 Task: Search one way flight ticket for 3 adults in first from Lewisburg: Greenbrier Valley Airport to Rockford: Chicago Rockford International Airport(was Northwest Chicagoland Regional Airport At Rockford) on 5-1-2023. Choice of flights is Spirit. Number of bags: 1 carry on bag. Price is upto 55000. Outbound departure time preference is 11:00.
Action: Mouse moved to (228, 382)
Screenshot: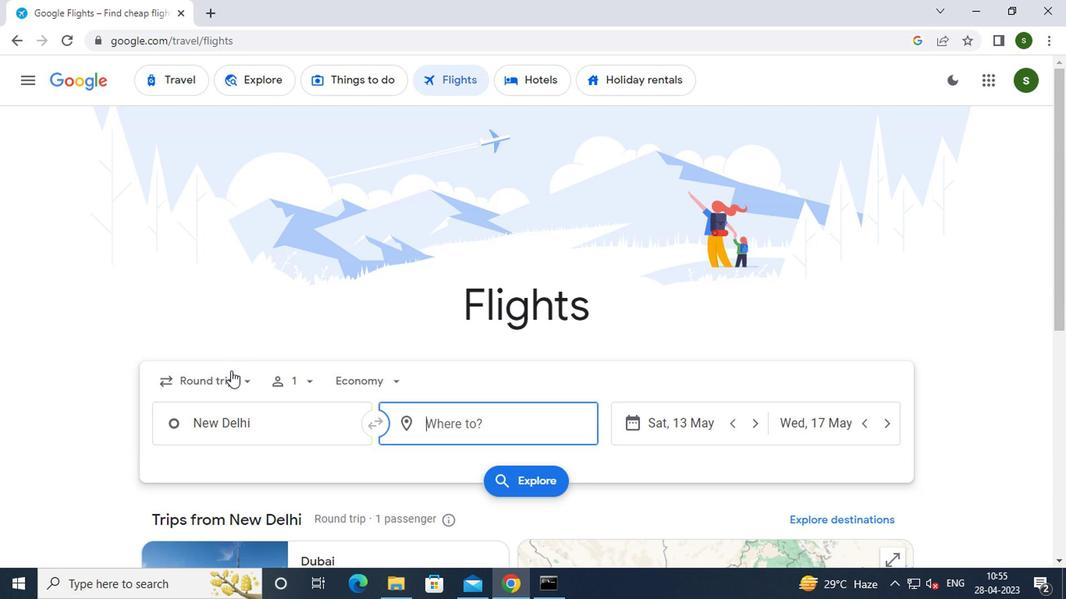 
Action: Mouse pressed left at (228, 382)
Screenshot: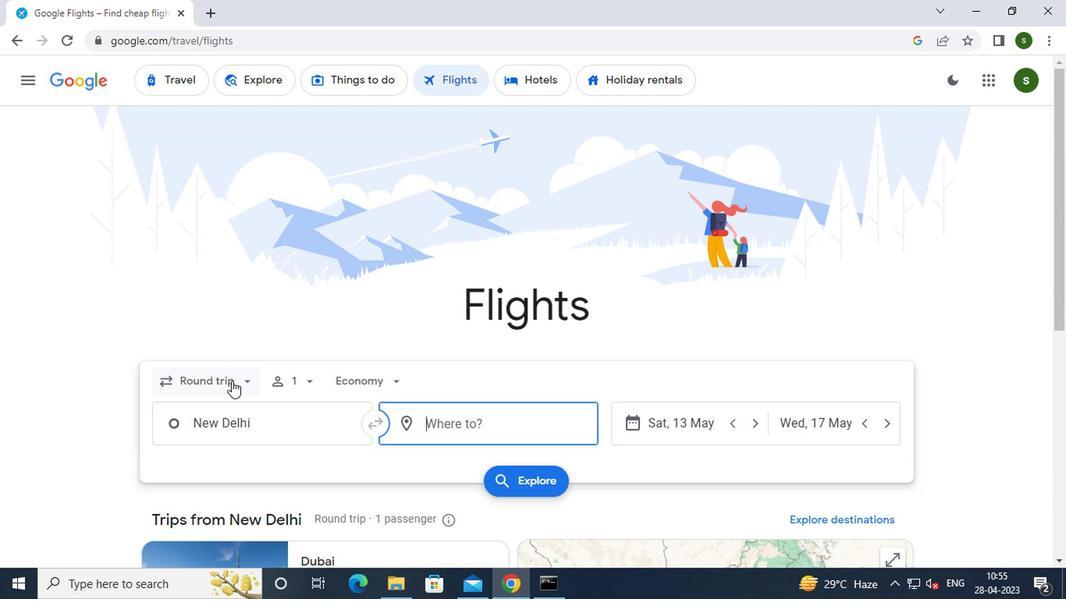 
Action: Mouse moved to (232, 452)
Screenshot: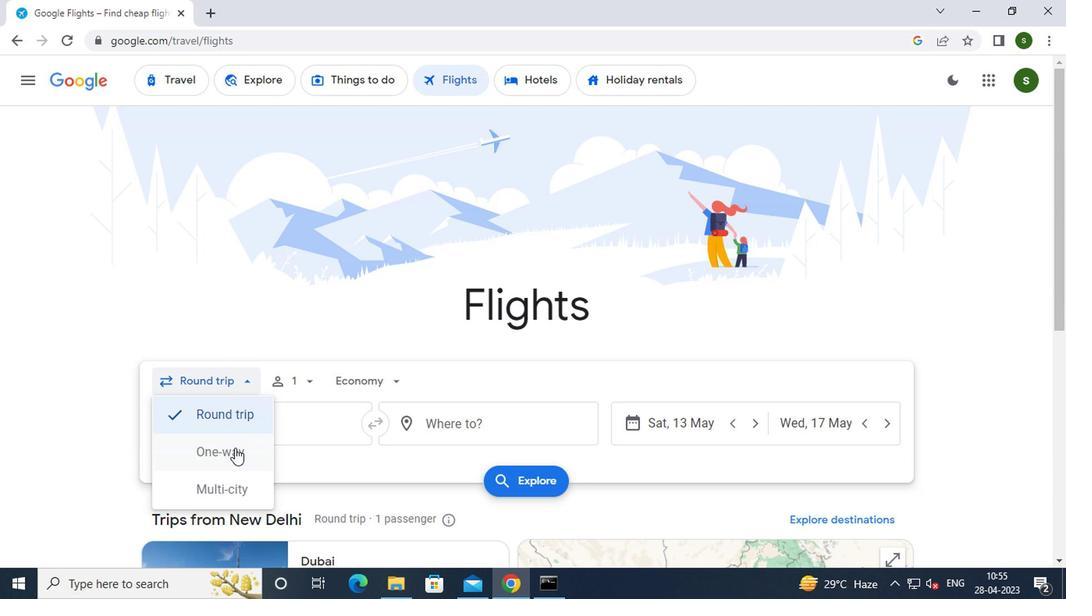 
Action: Mouse pressed left at (232, 452)
Screenshot: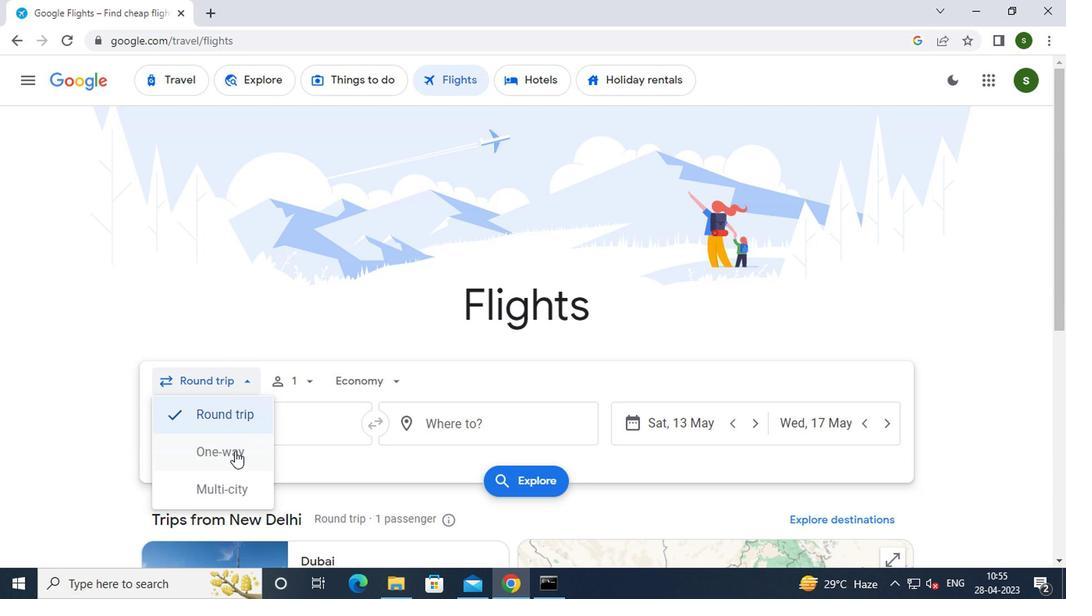 
Action: Mouse moved to (300, 378)
Screenshot: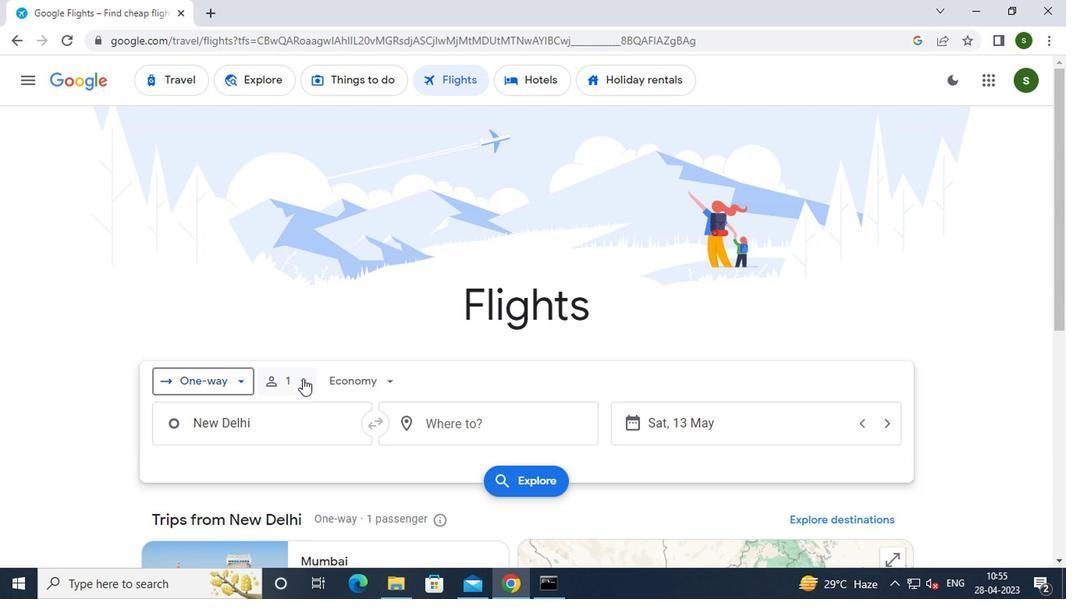 
Action: Mouse pressed left at (300, 378)
Screenshot: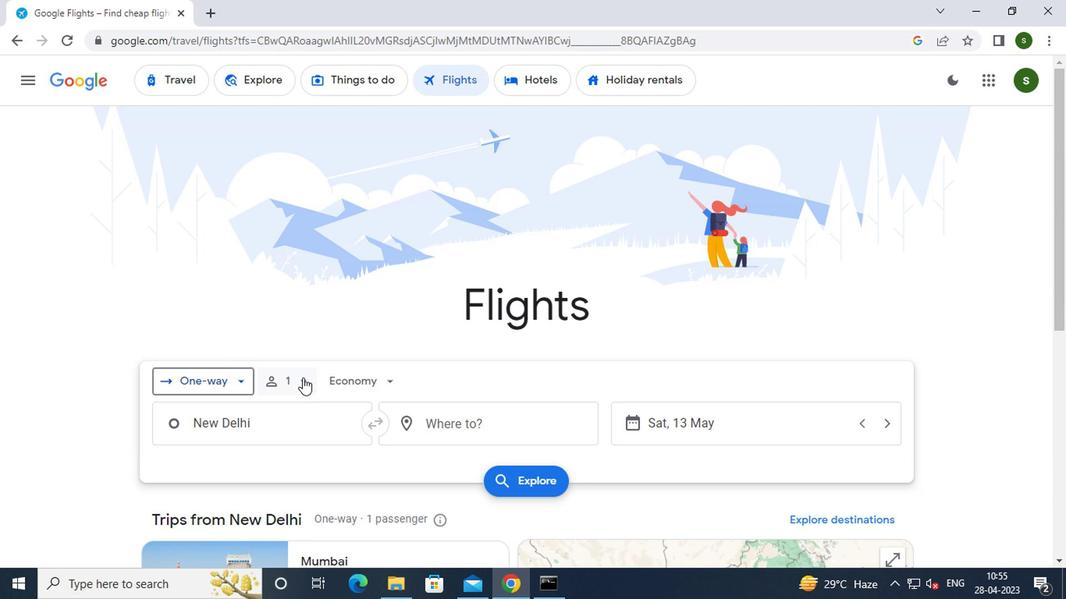 
Action: Mouse moved to (422, 421)
Screenshot: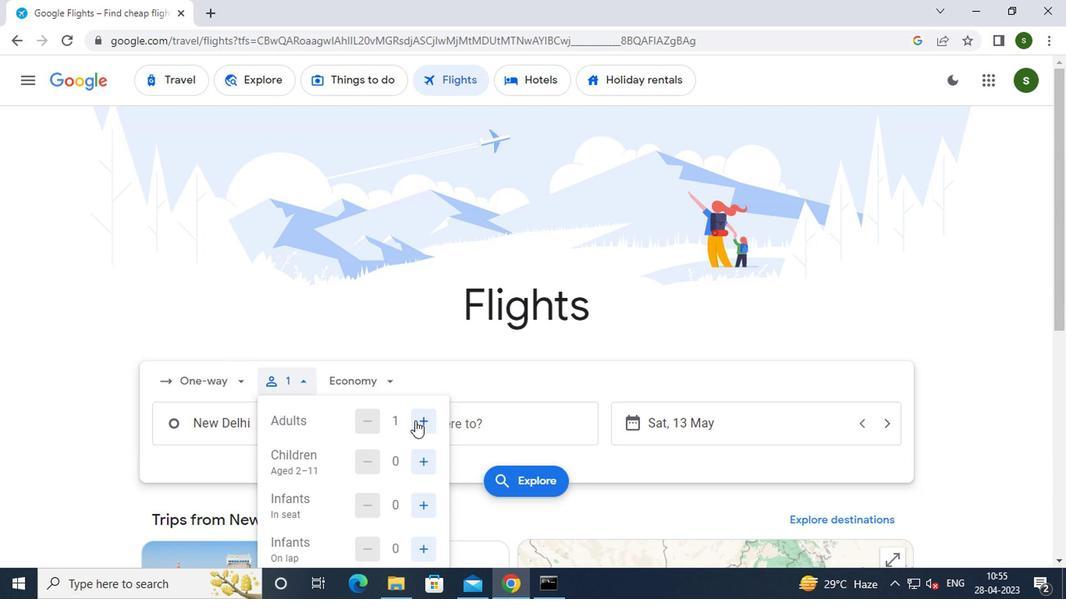 
Action: Mouse pressed left at (422, 421)
Screenshot: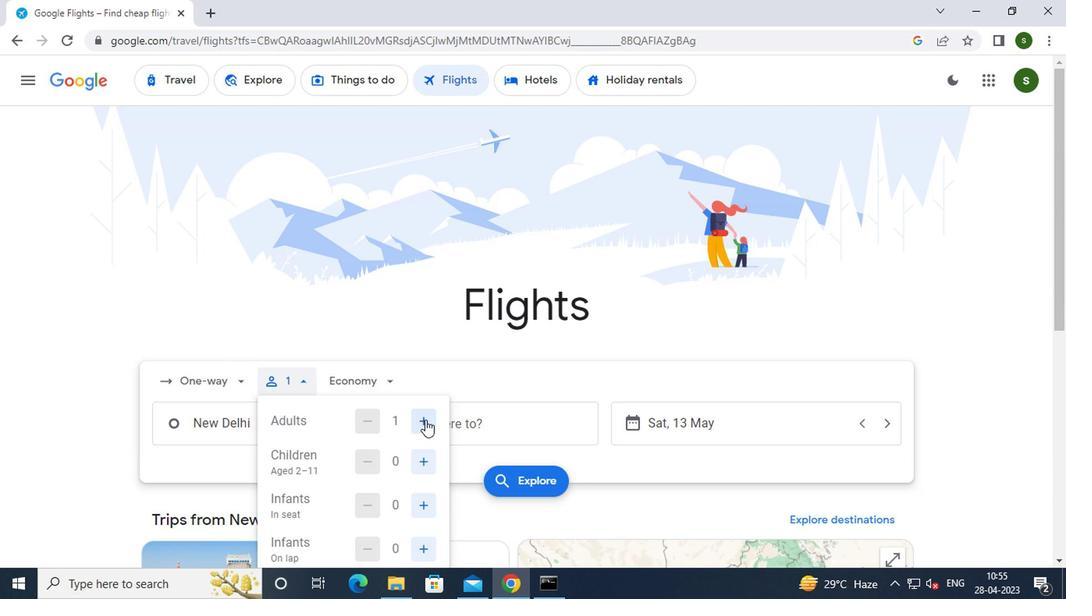 
Action: Mouse pressed left at (422, 421)
Screenshot: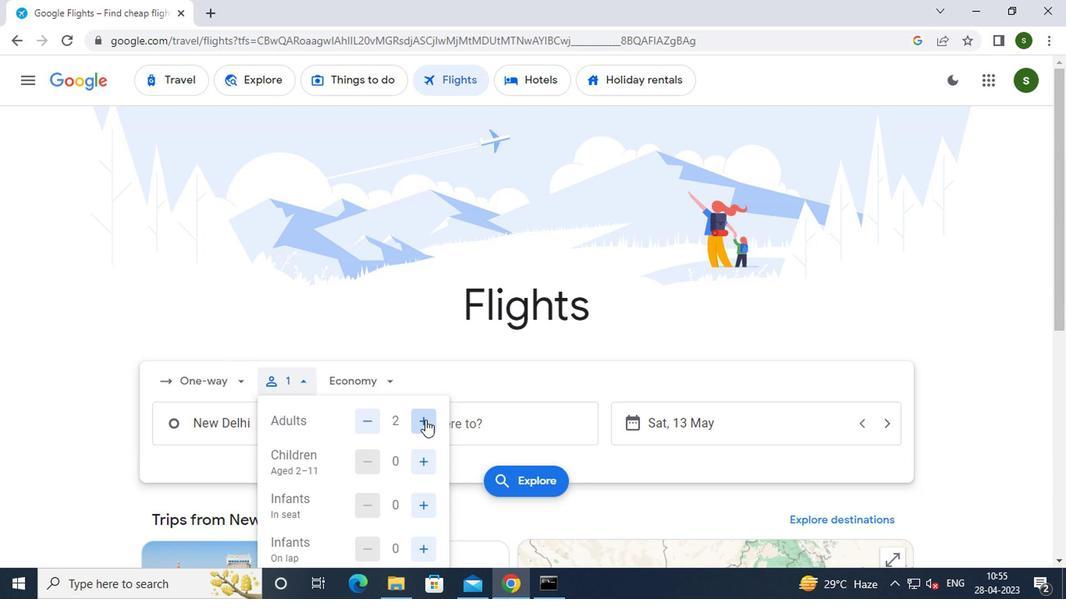 
Action: Mouse moved to (385, 377)
Screenshot: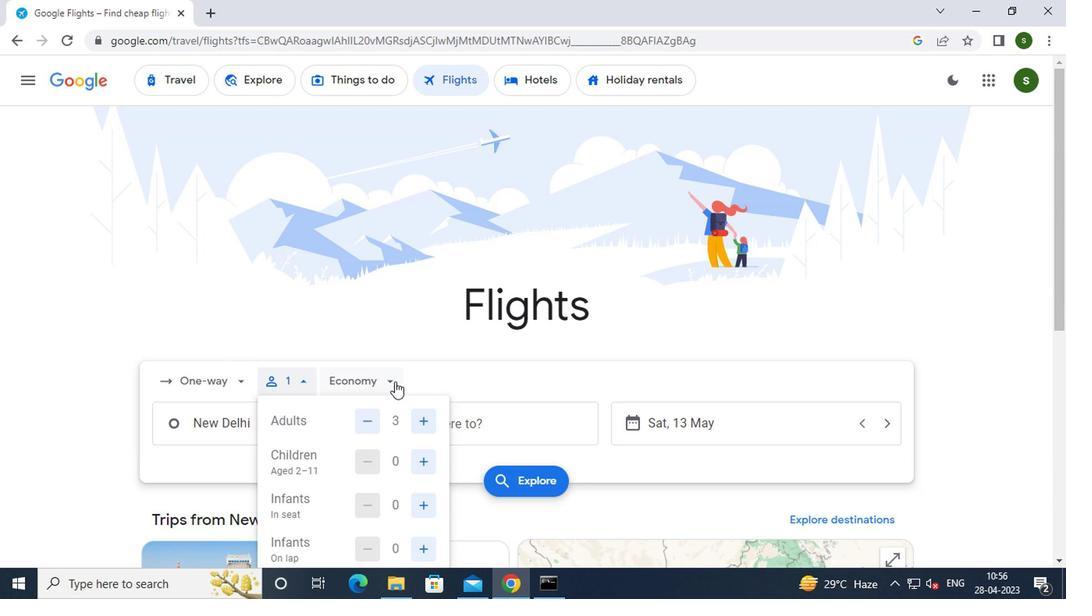 
Action: Mouse pressed left at (385, 377)
Screenshot: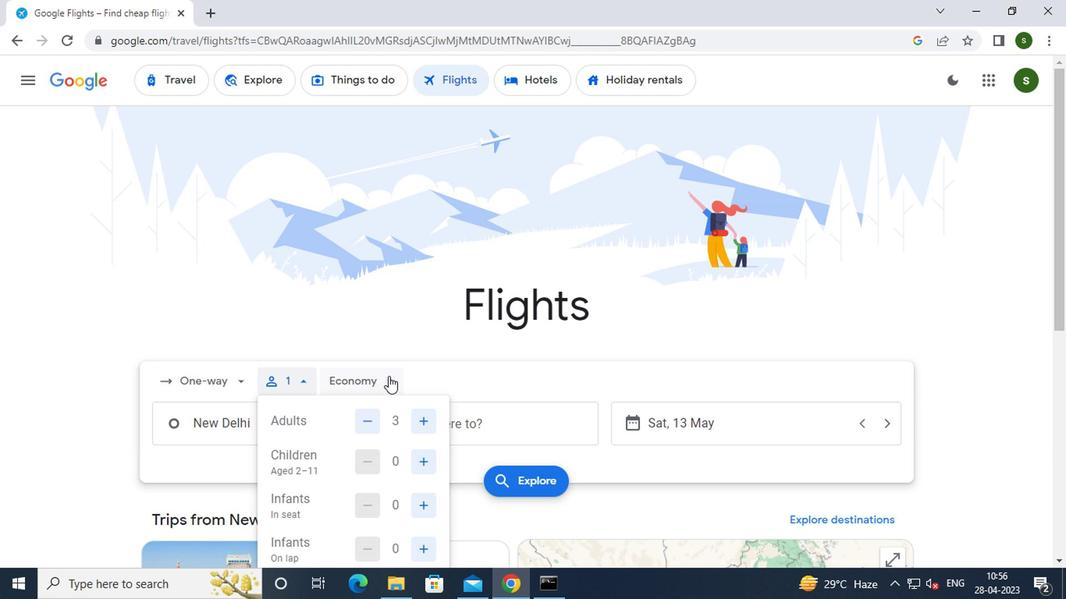 
Action: Mouse moved to (374, 538)
Screenshot: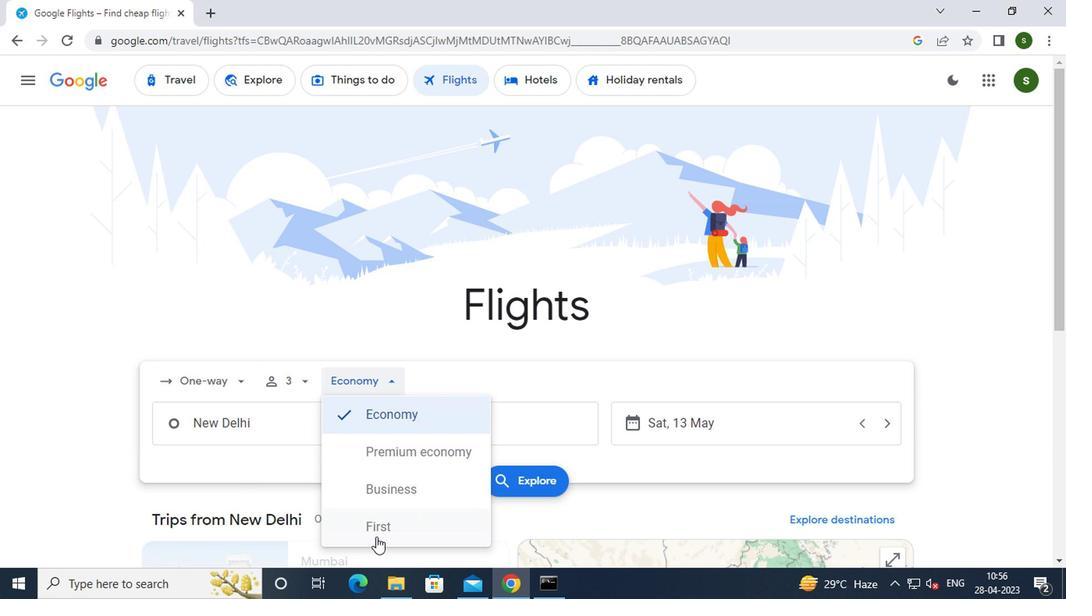 
Action: Mouse pressed left at (374, 538)
Screenshot: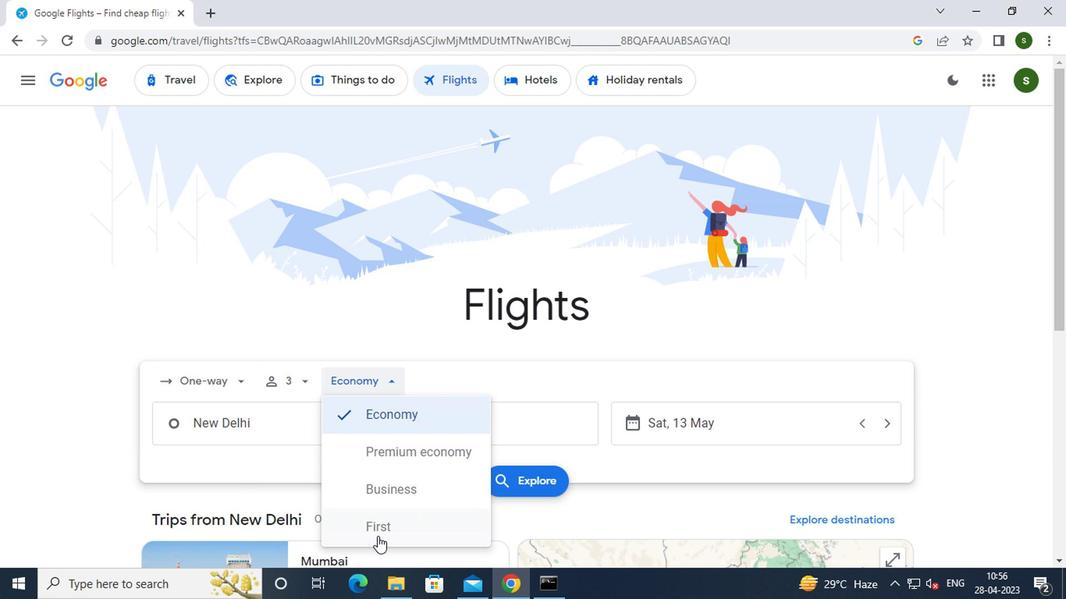 
Action: Mouse moved to (276, 435)
Screenshot: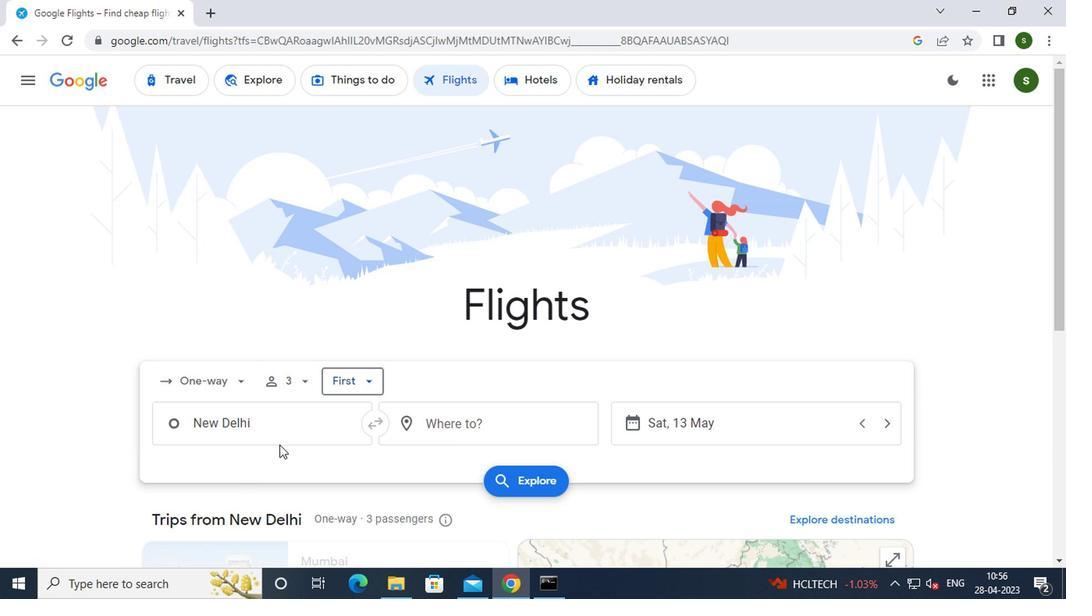
Action: Mouse pressed left at (276, 435)
Screenshot: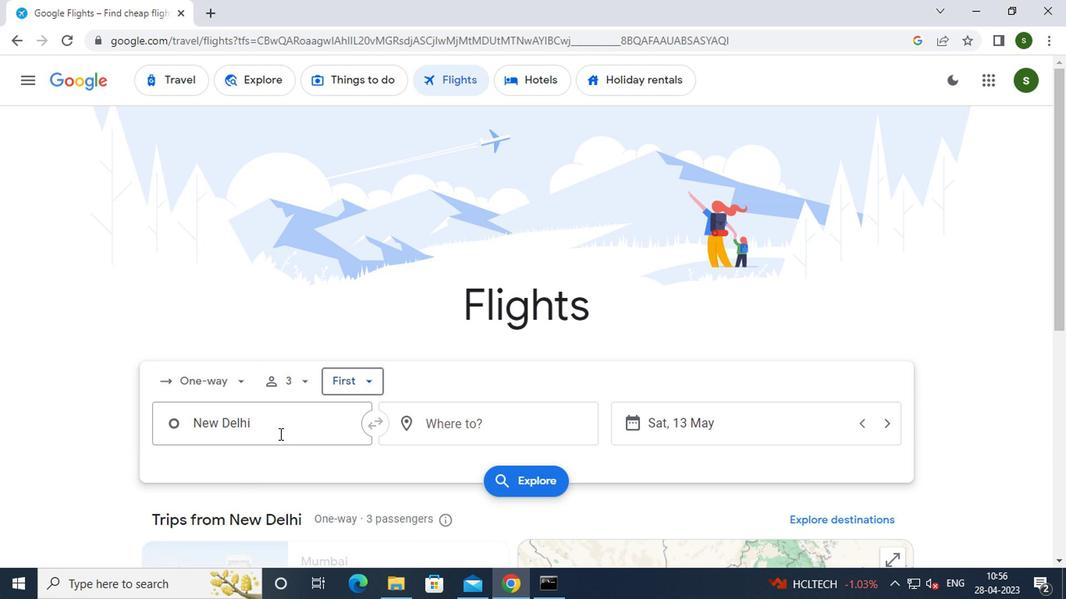 
Action: Key pressed <Key.caps_lock>l<Key.caps_lock>ewisburg
Screenshot: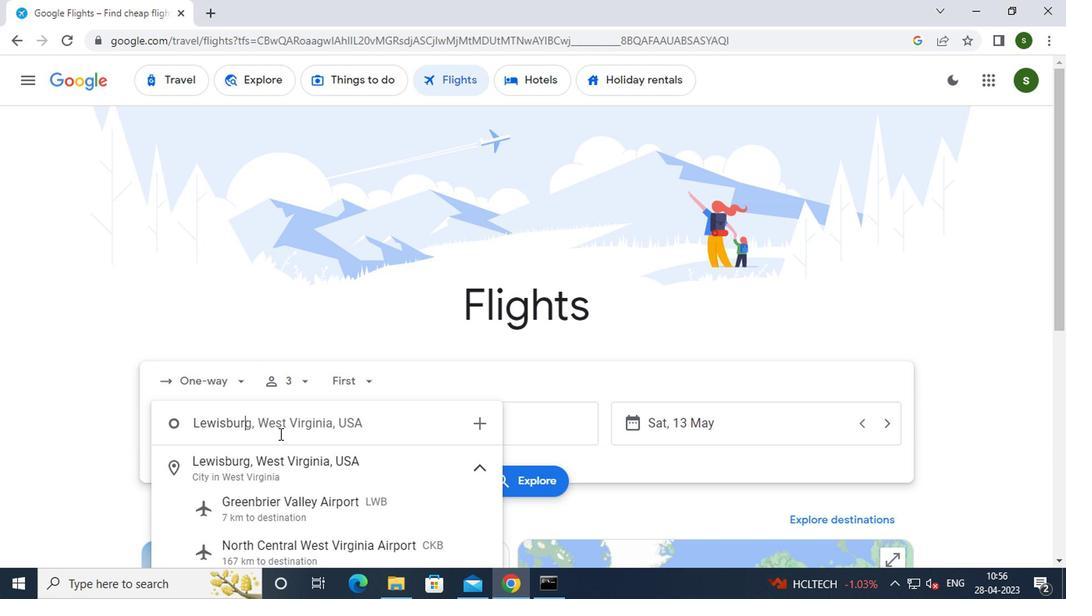 
Action: Mouse moved to (339, 513)
Screenshot: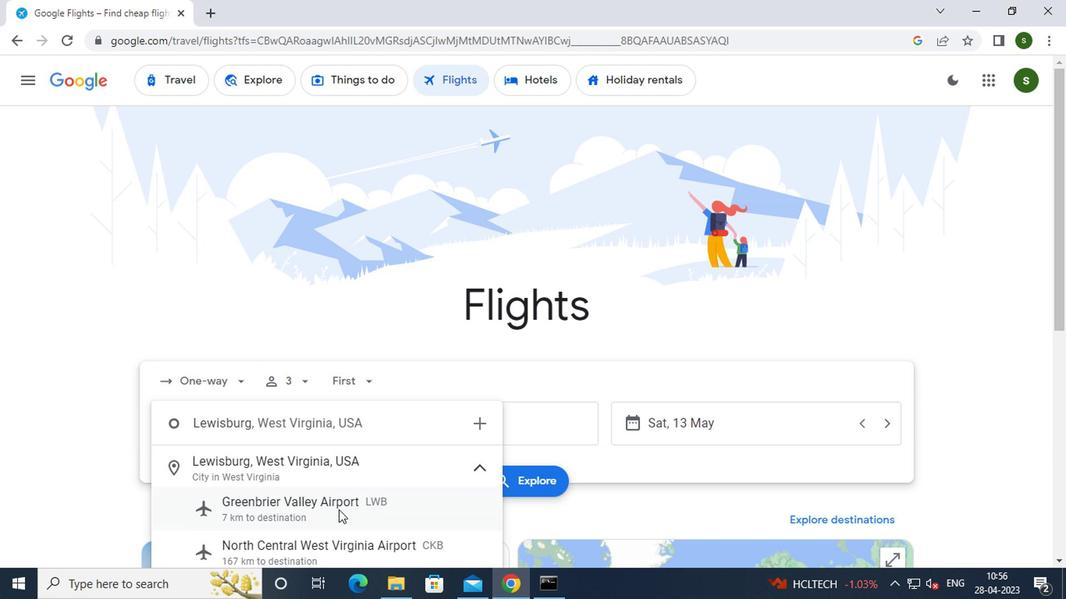 
Action: Mouse pressed left at (339, 513)
Screenshot: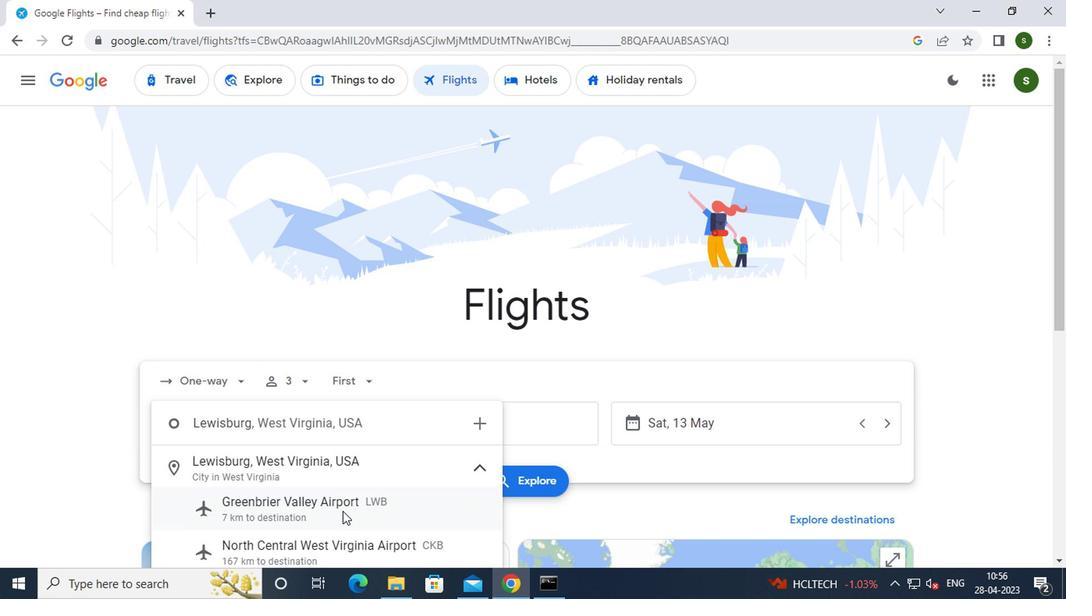 
Action: Mouse moved to (488, 428)
Screenshot: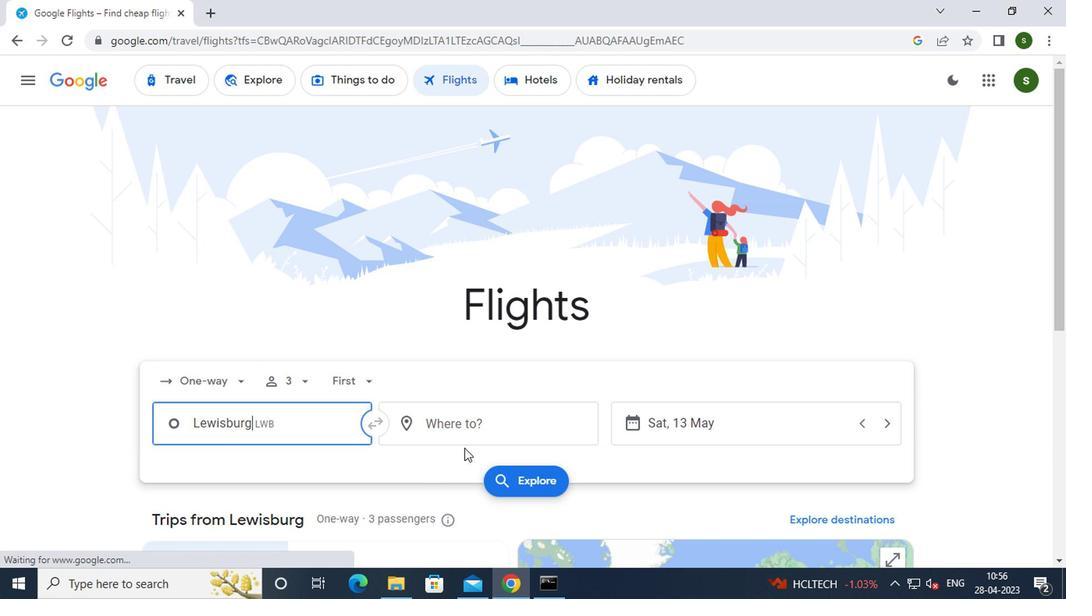 
Action: Mouse pressed left at (488, 428)
Screenshot: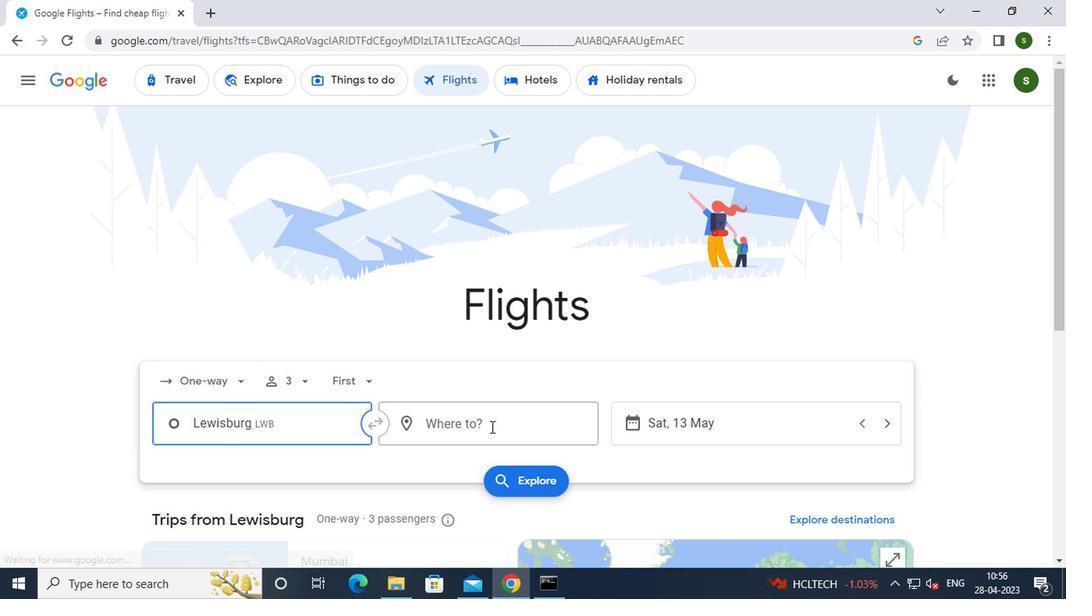 
Action: Key pressed <Key.caps_lock>c<Key.caps_lock>hicago
Screenshot: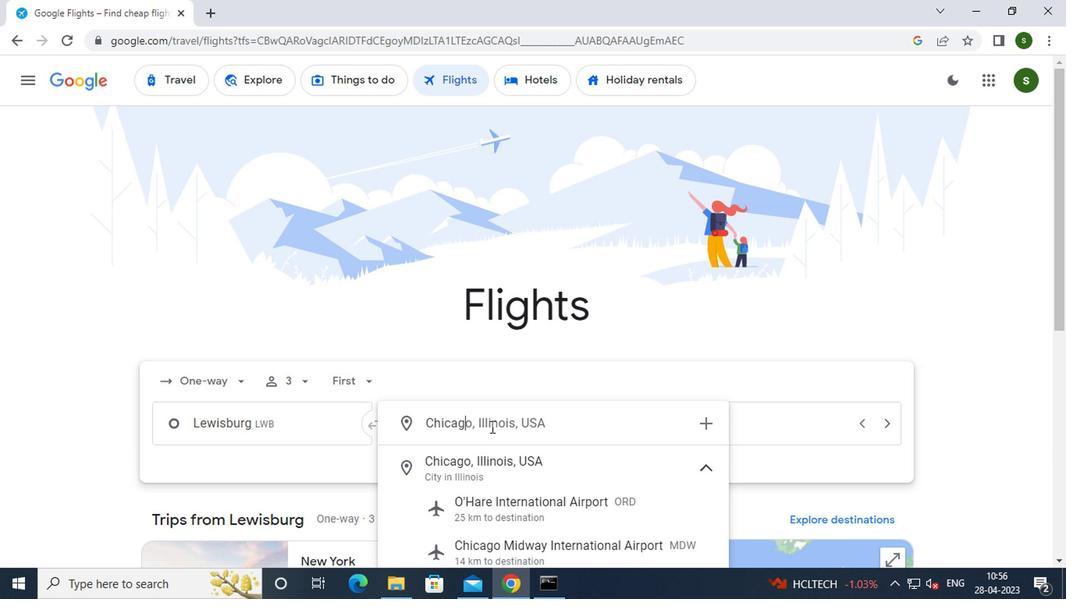 
Action: Mouse scrolled (488, 427) with delta (0, 0)
Screenshot: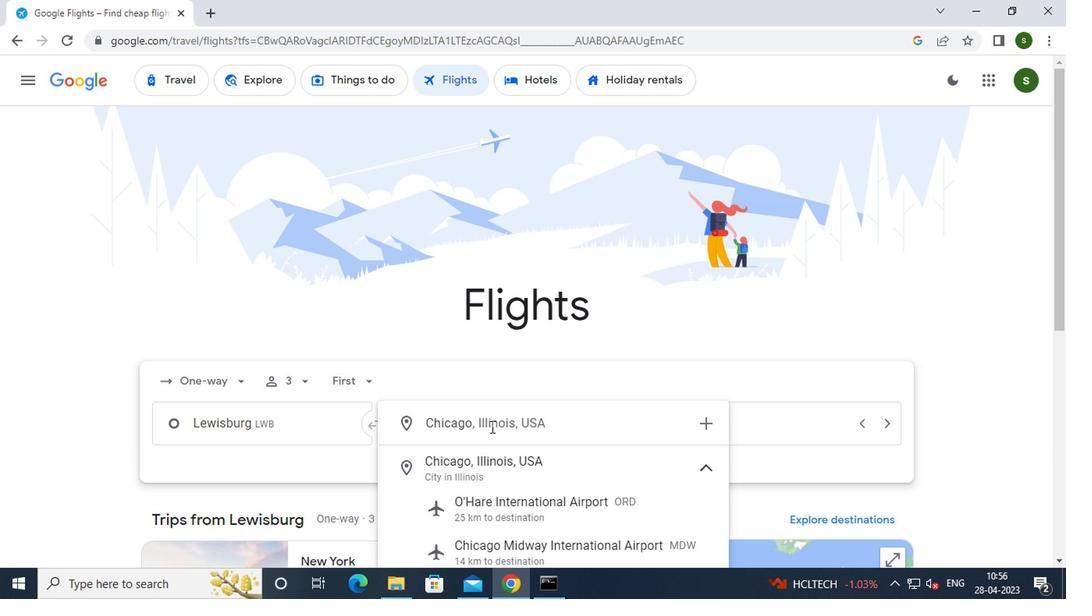 
Action: Mouse moved to (559, 512)
Screenshot: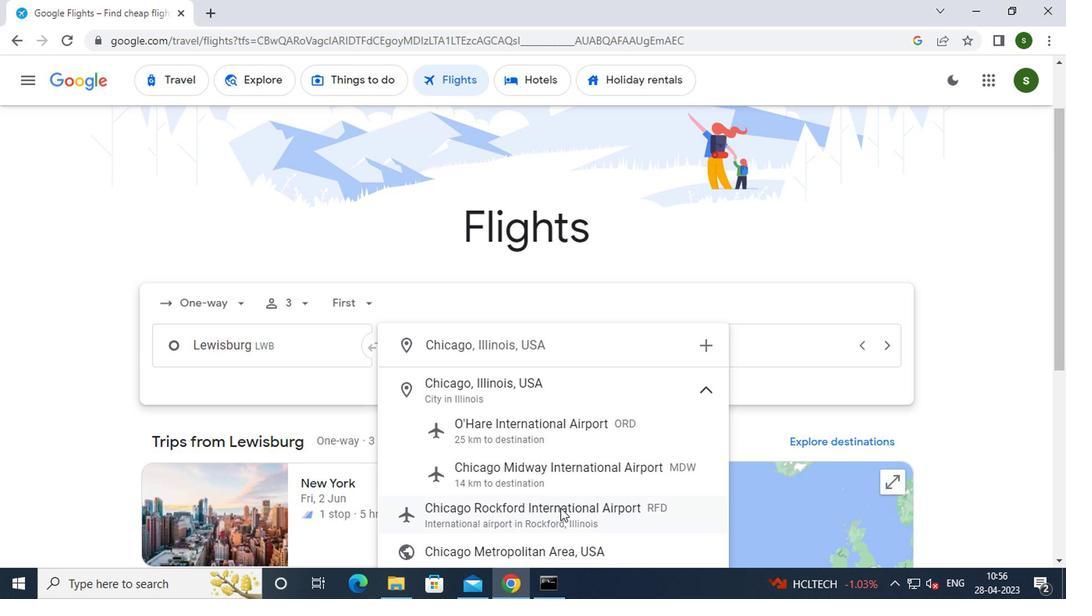 
Action: Mouse pressed left at (559, 512)
Screenshot: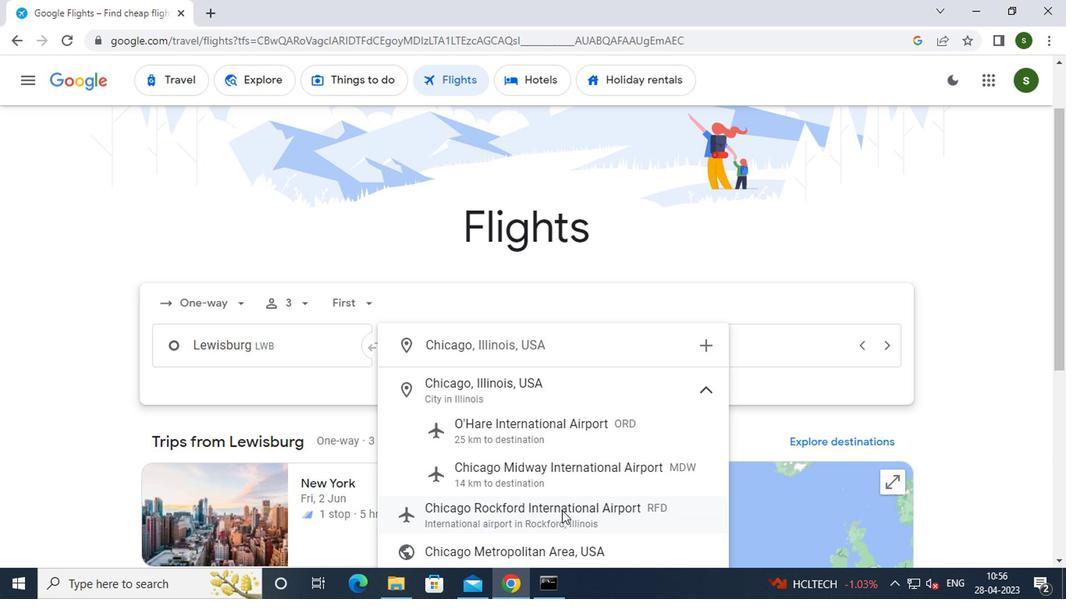 
Action: Mouse moved to (774, 350)
Screenshot: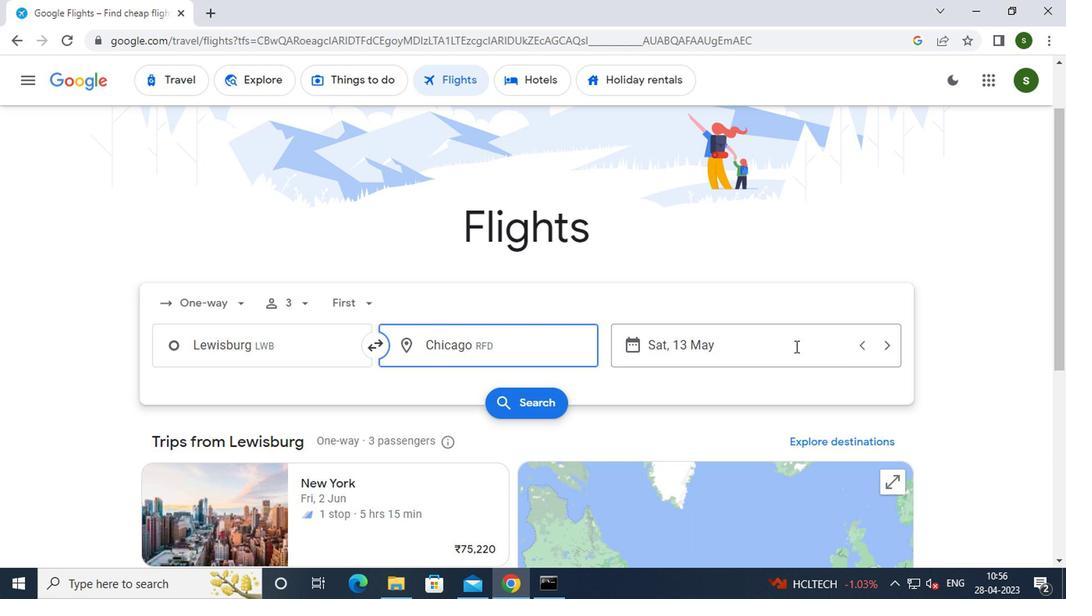 
Action: Mouse pressed left at (774, 350)
Screenshot: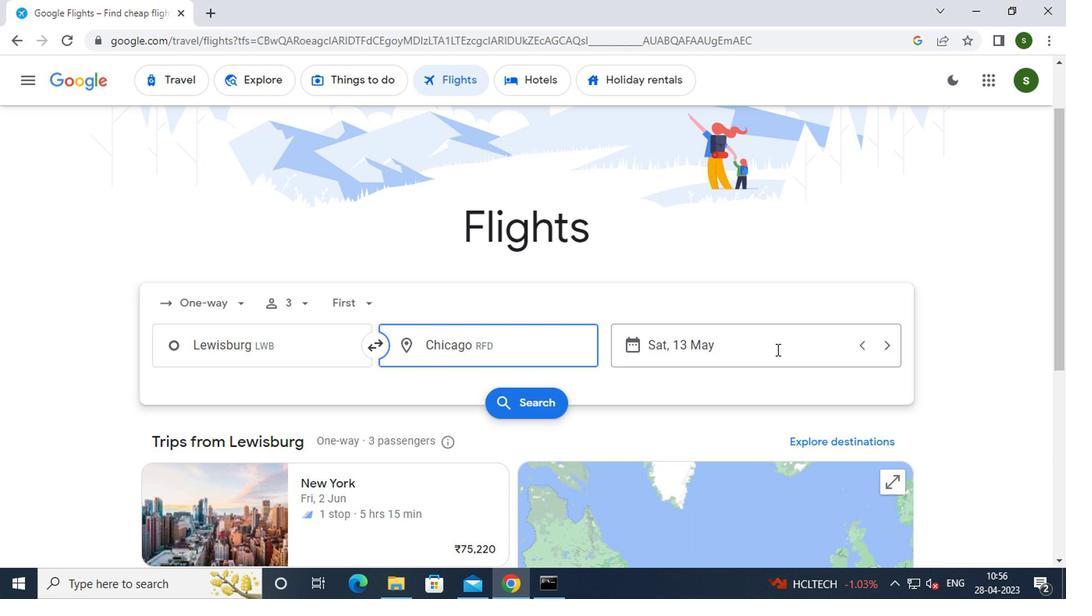 
Action: Mouse moved to (692, 279)
Screenshot: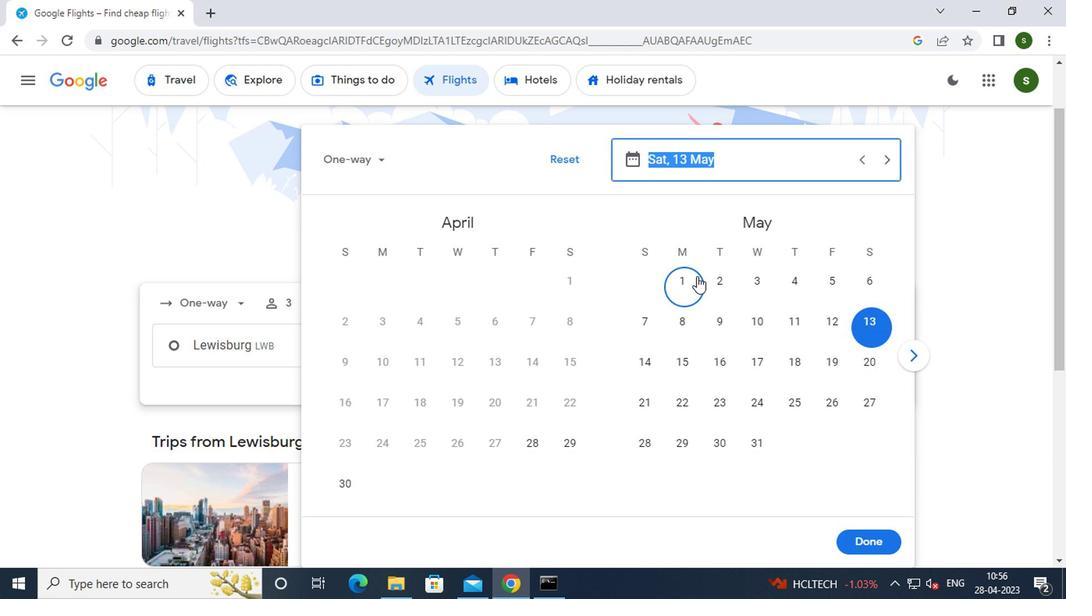 
Action: Mouse pressed left at (692, 279)
Screenshot: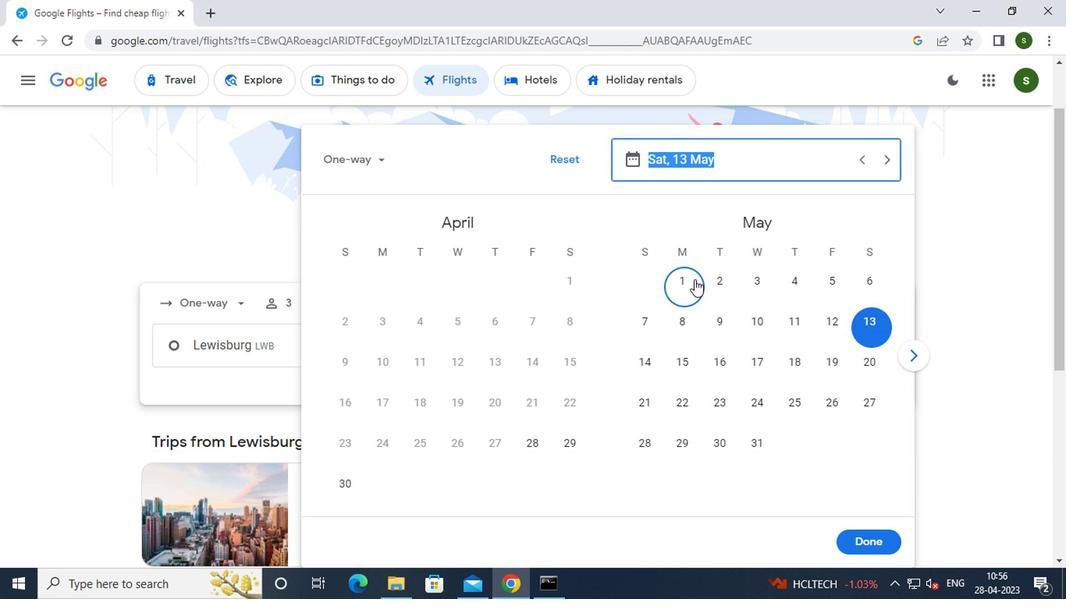 
Action: Mouse moved to (847, 542)
Screenshot: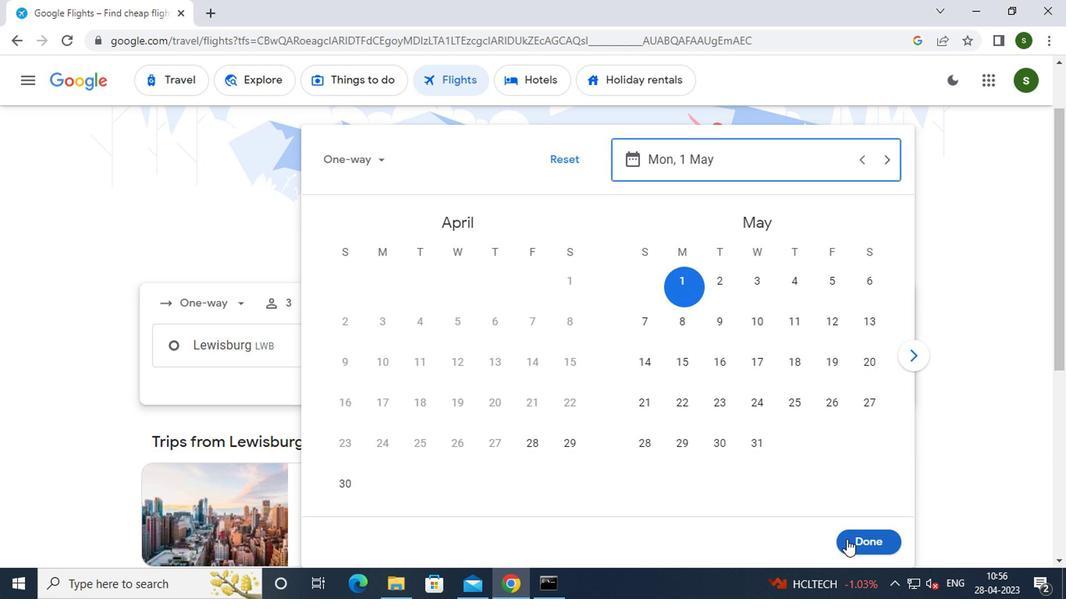 
Action: Mouse pressed left at (847, 542)
Screenshot: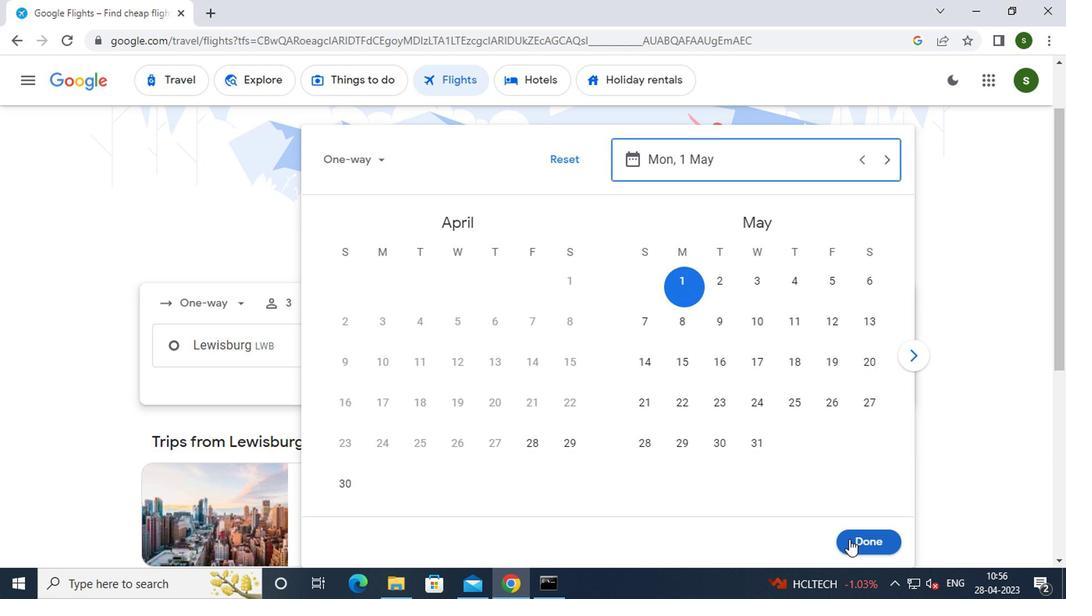 
Action: Mouse moved to (523, 409)
Screenshot: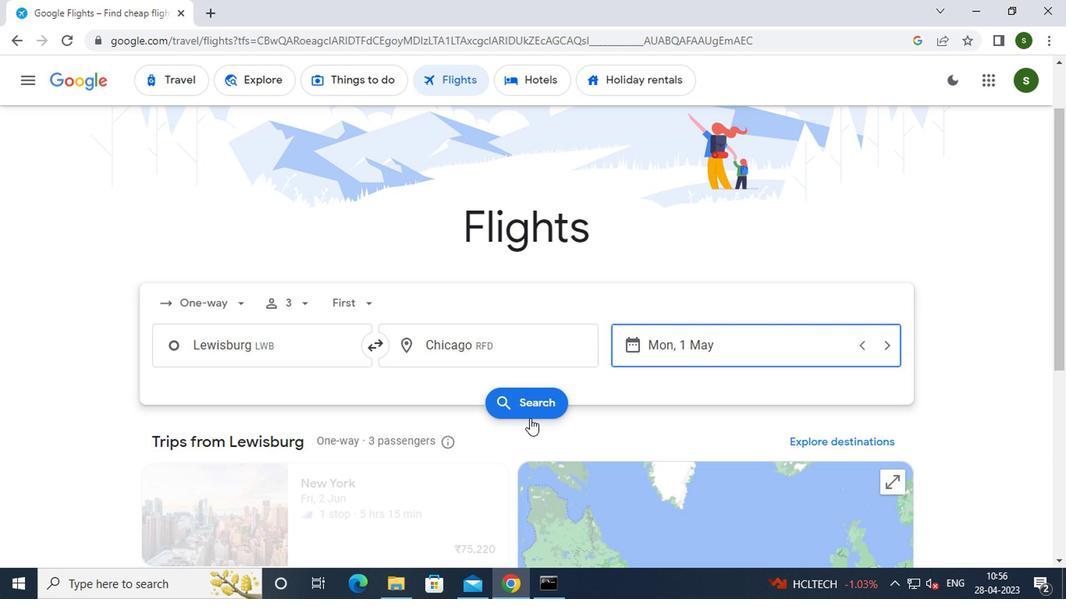 
Action: Mouse pressed left at (523, 409)
Screenshot: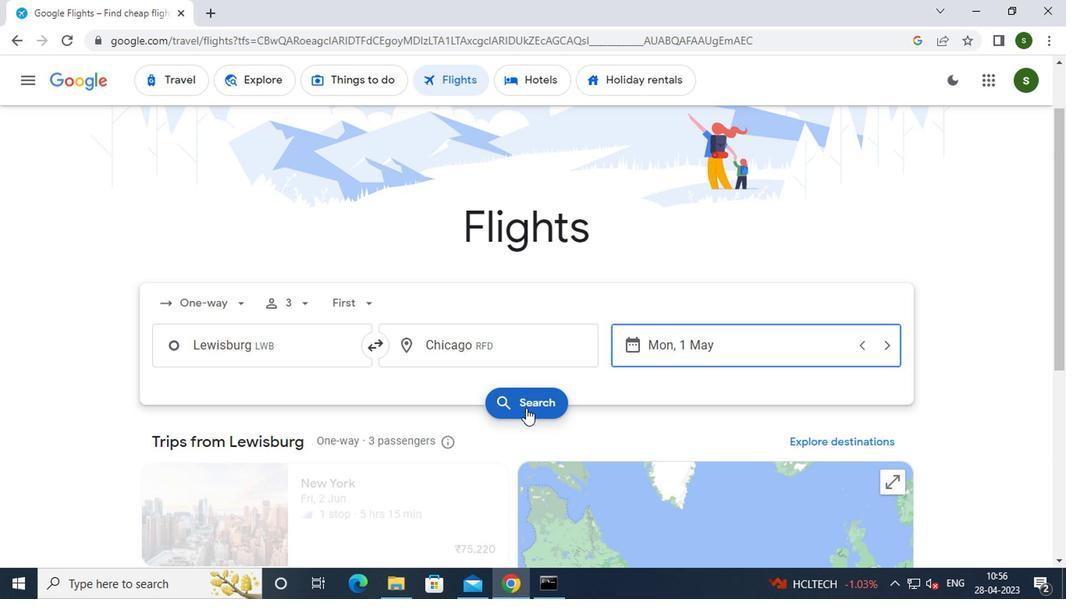 
Action: Mouse moved to (348, 352)
Screenshot: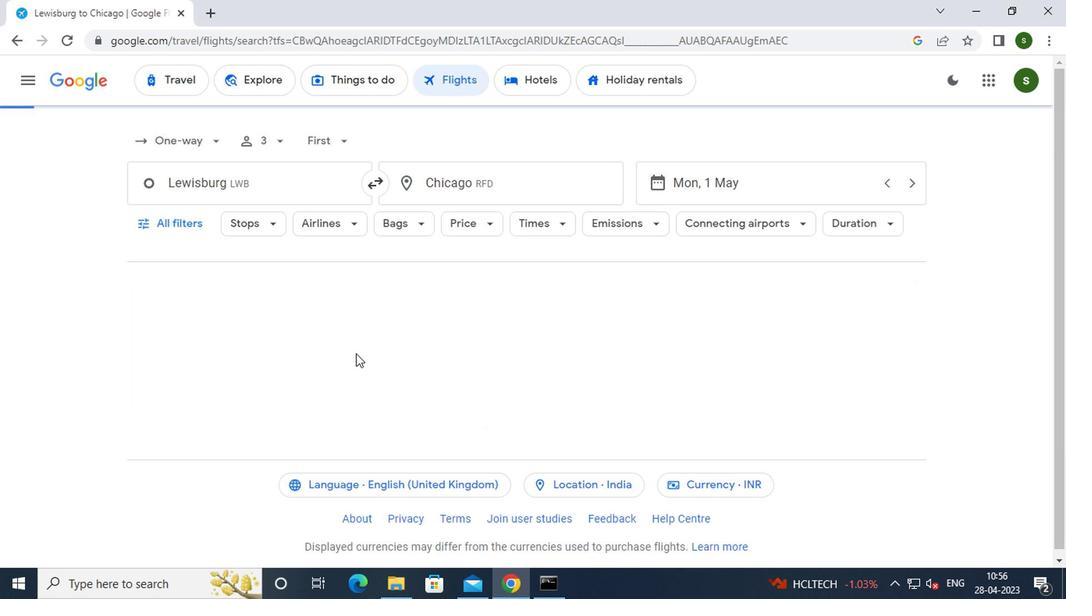 
Action: Mouse scrolled (348, 350) with delta (0, -1)
Screenshot: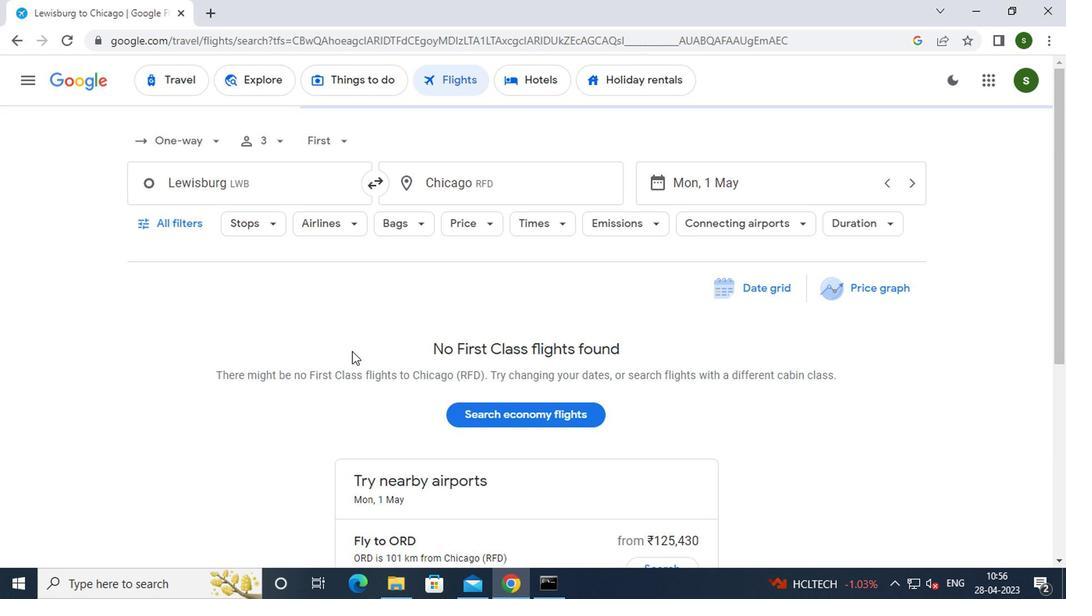 
Action: Mouse moved to (414, 273)
Screenshot: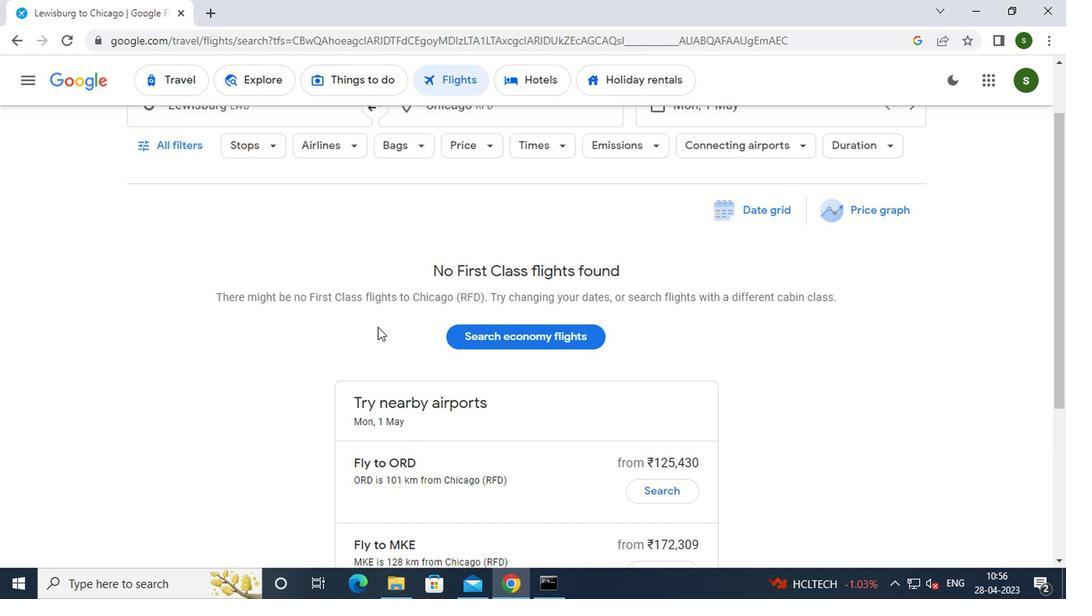 
Action: Mouse scrolled (414, 274) with delta (0, 1)
Screenshot: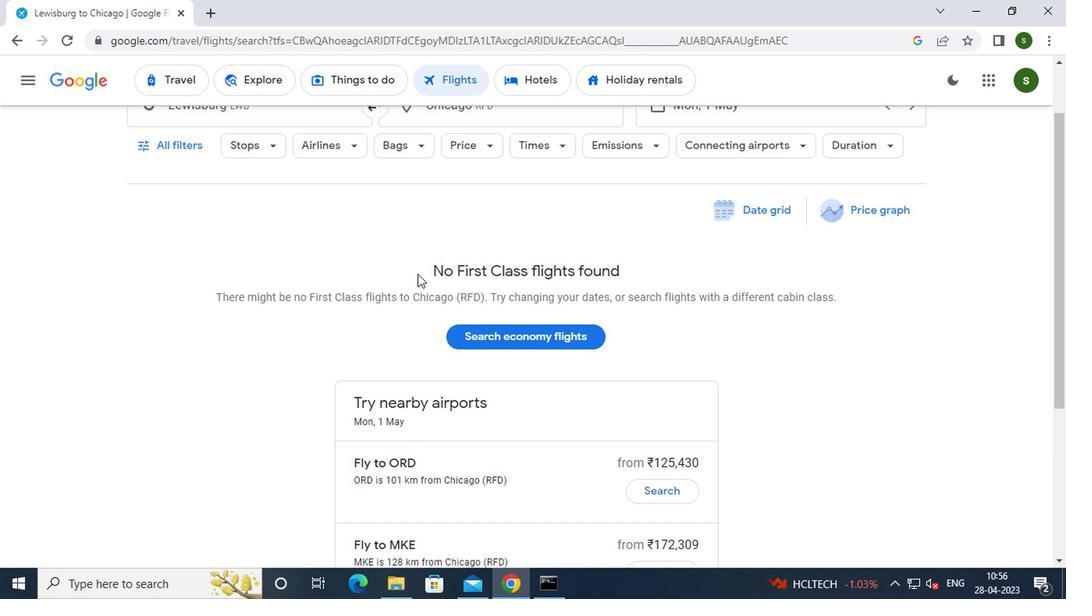 
Action: Mouse scrolled (414, 274) with delta (0, 1)
Screenshot: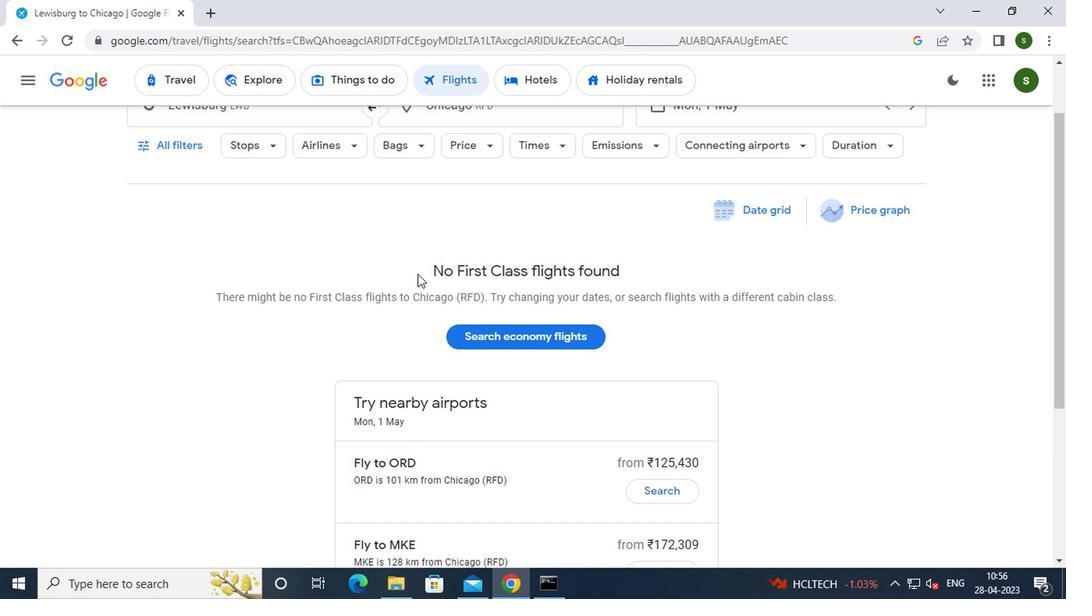 
Action: Mouse moved to (178, 218)
Screenshot: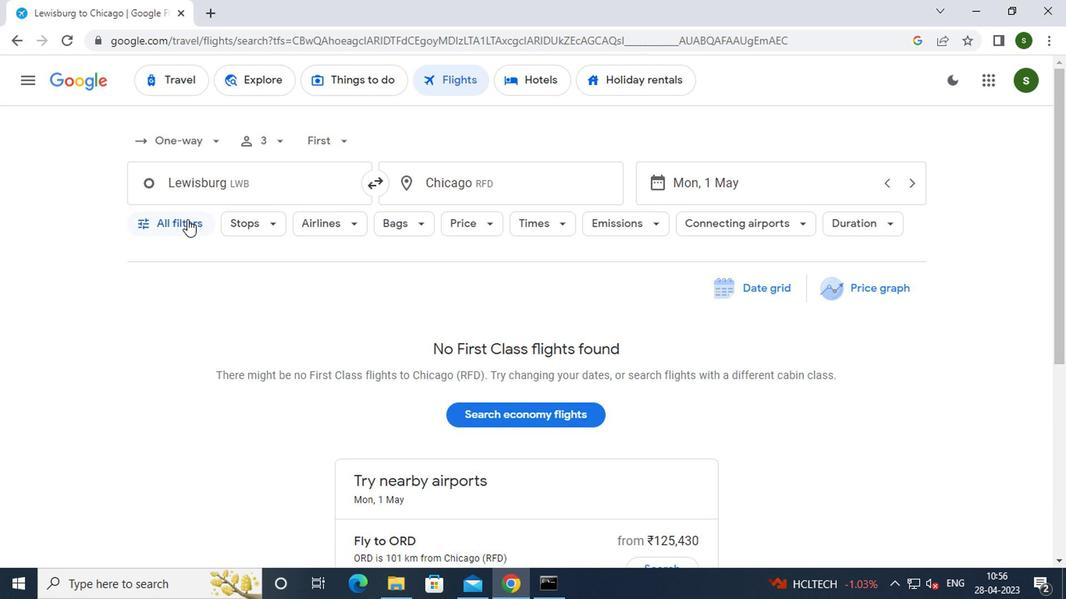 
Action: Mouse pressed left at (178, 218)
Screenshot: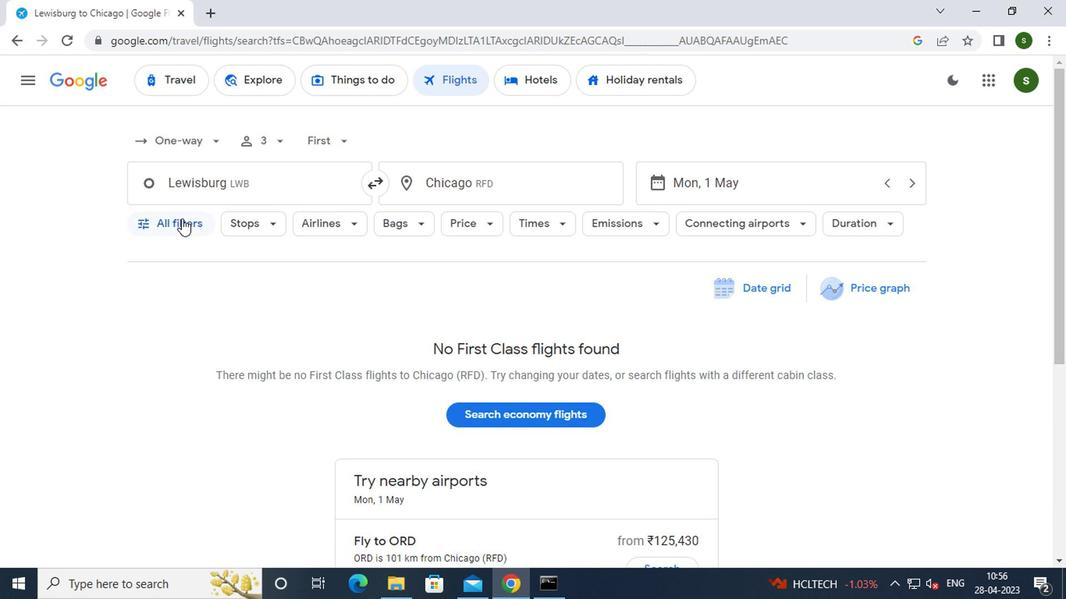 
Action: Mouse moved to (358, 322)
Screenshot: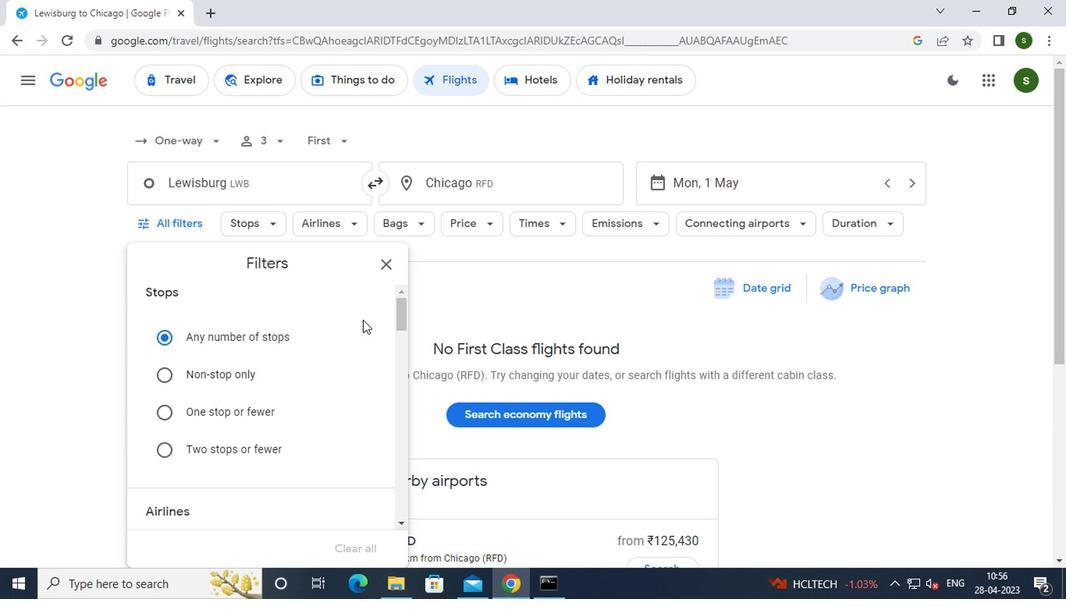 
Action: Mouse scrolled (358, 321) with delta (0, -1)
Screenshot: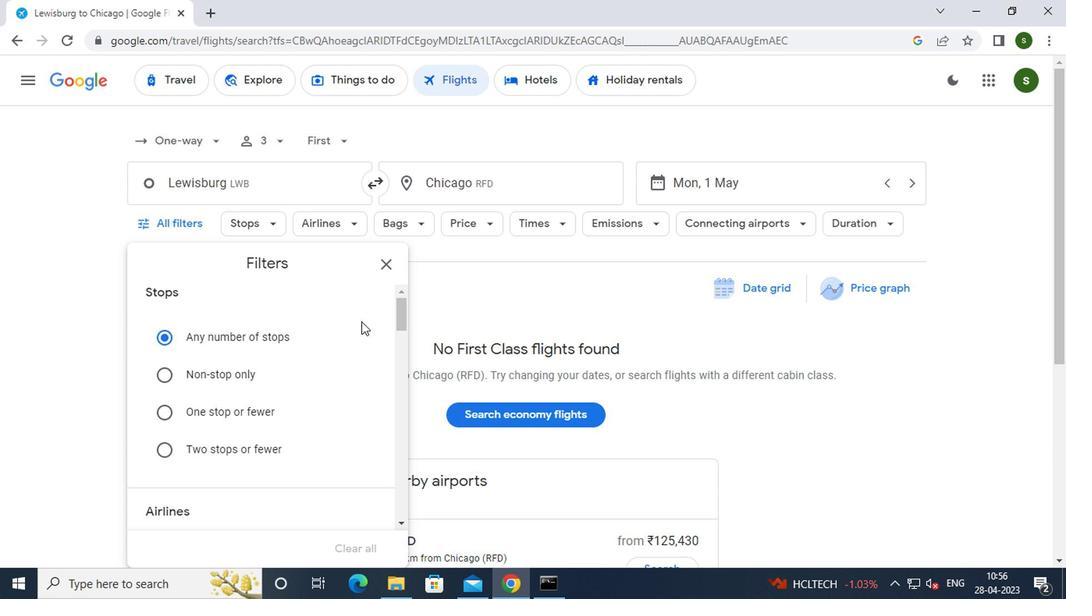 
Action: Mouse scrolled (358, 321) with delta (0, -1)
Screenshot: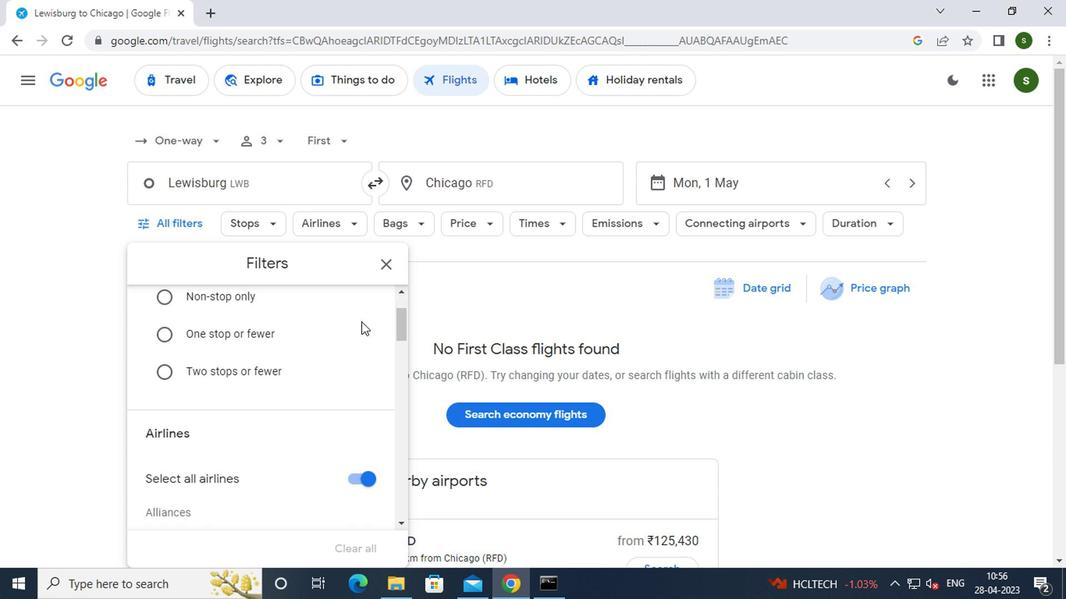 
Action: Mouse moved to (359, 399)
Screenshot: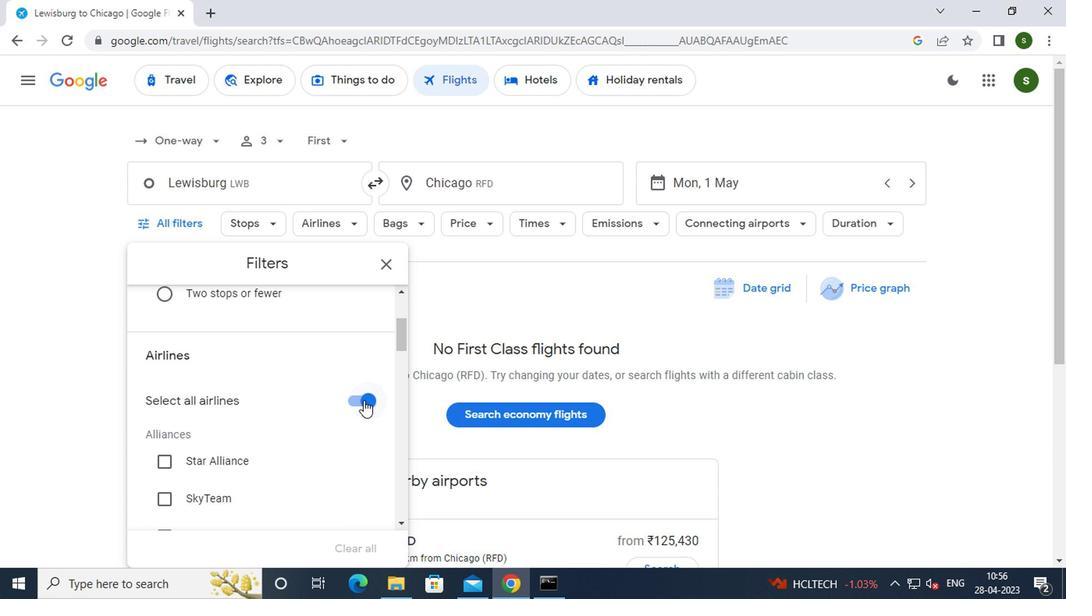 
Action: Mouse pressed left at (359, 399)
Screenshot: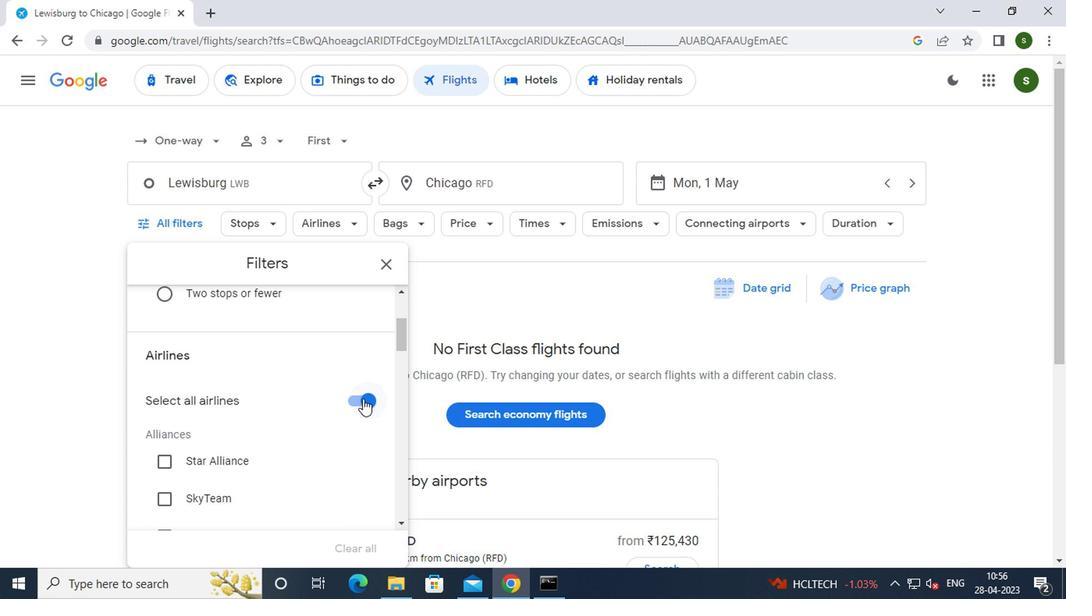 
Action: Mouse moved to (328, 395)
Screenshot: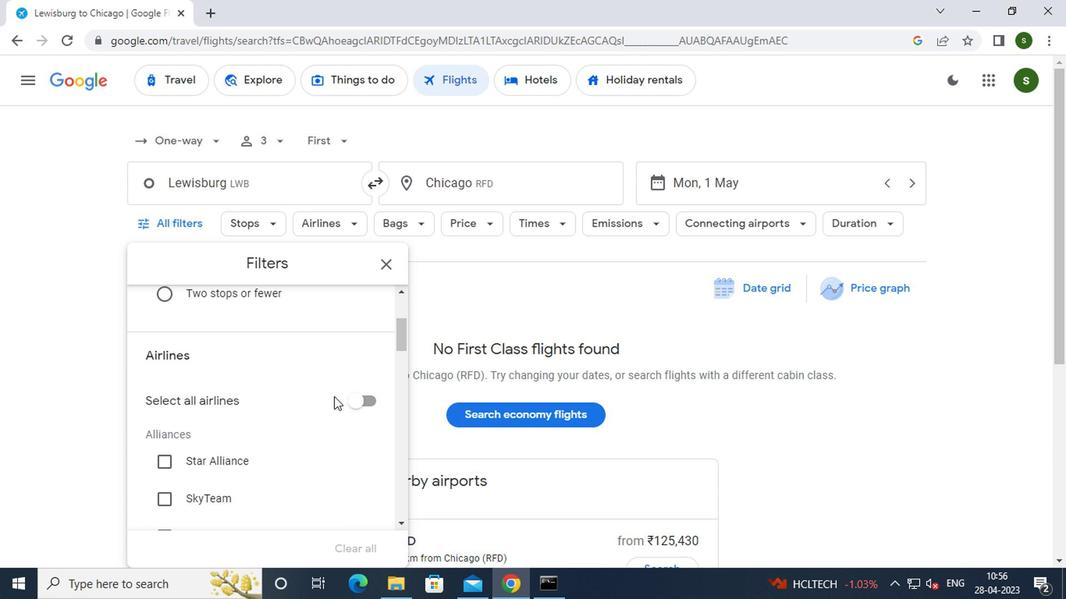 
Action: Mouse scrolled (328, 394) with delta (0, -1)
Screenshot: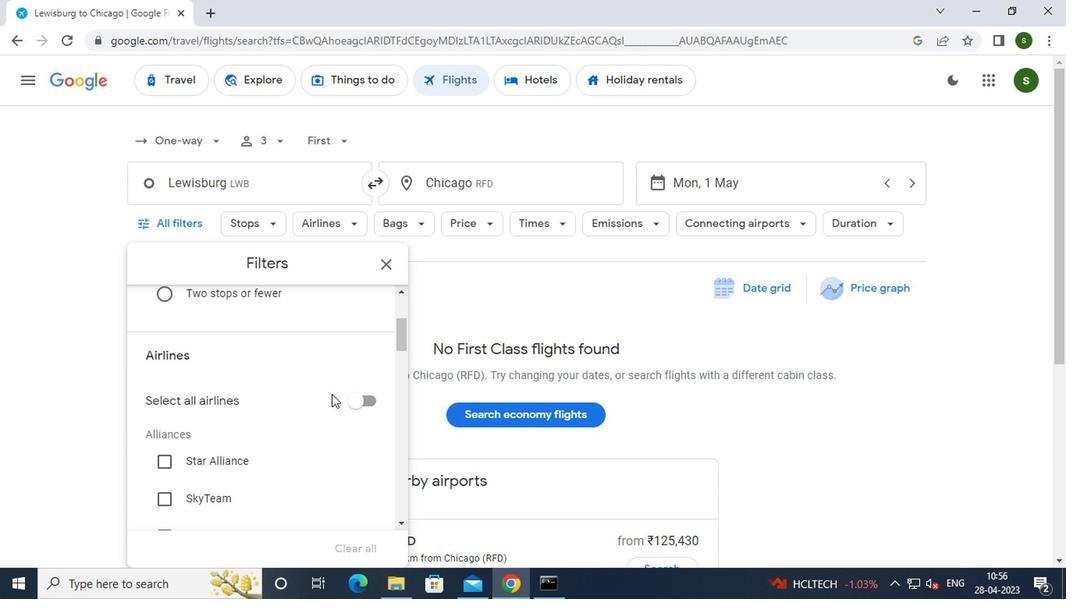 
Action: Mouse scrolled (328, 394) with delta (0, -1)
Screenshot: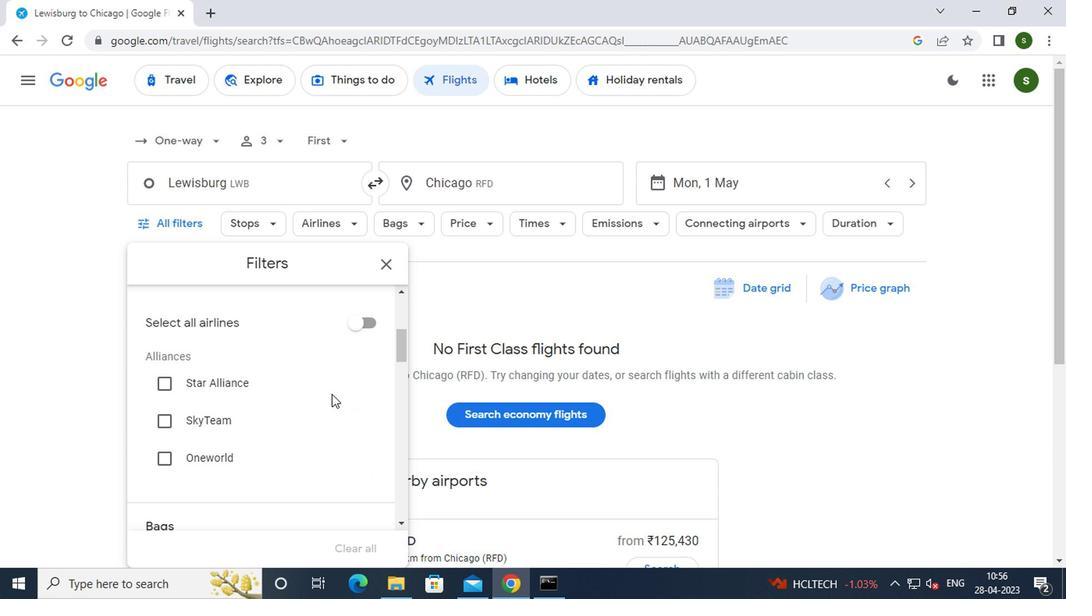 
Action: Mouse scrolled (328, 394) with delta (0, -1)
Screenshot: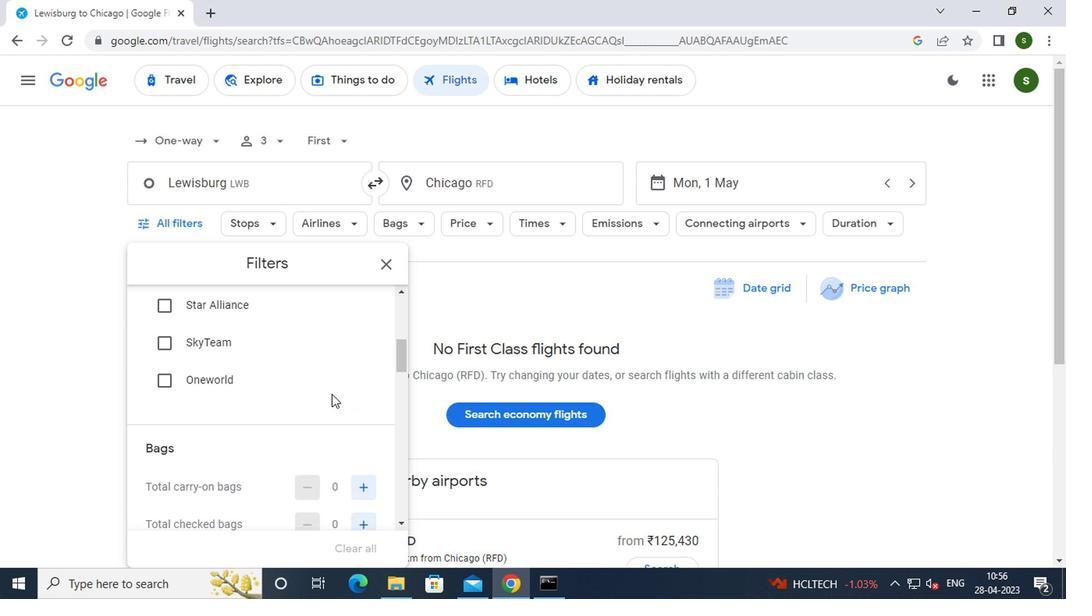 
Action: Mouse moved to (367, 416)
Screenshot: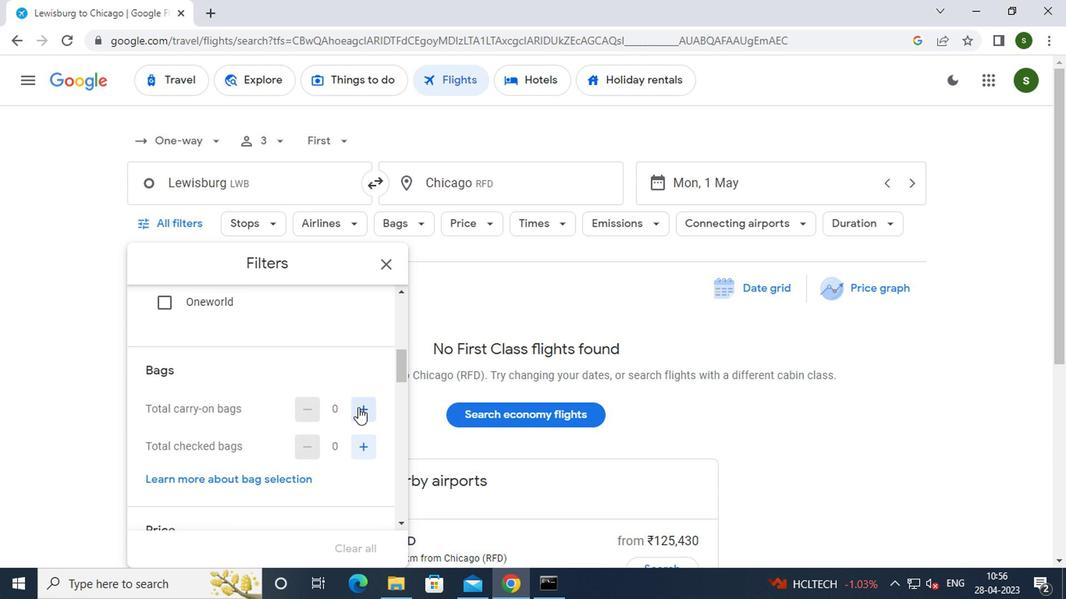 
Action: Mouse pressed left at (367, 416)
Screenshot: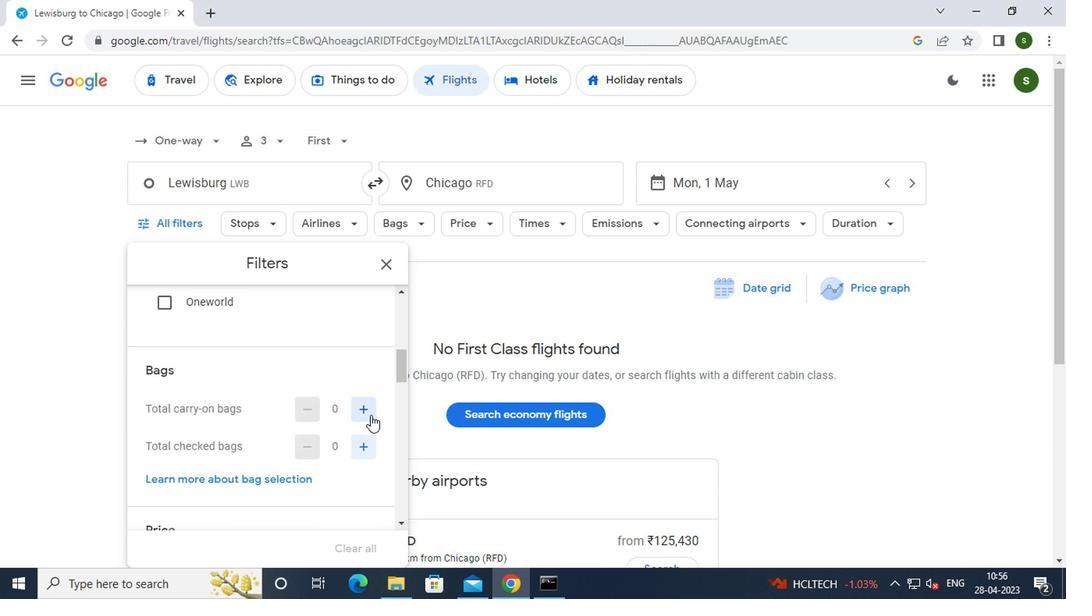 
Action: Mouse scrolled (367, 415) with delta (0, 0)
Screenshot: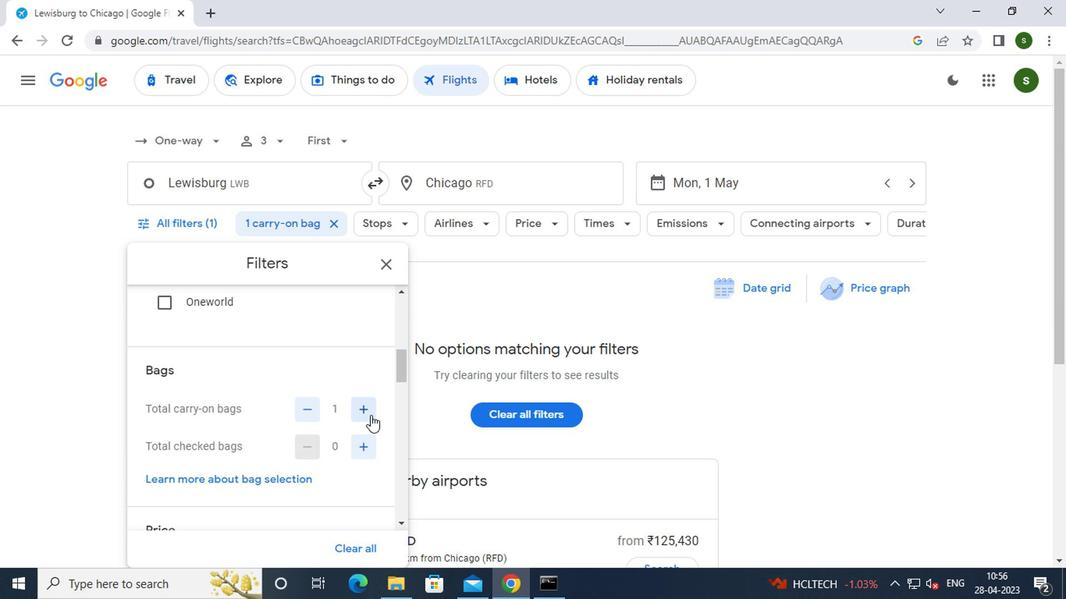 
Action: Mouse scrolled (367, 415) with delta (0, 0)
Screenshot: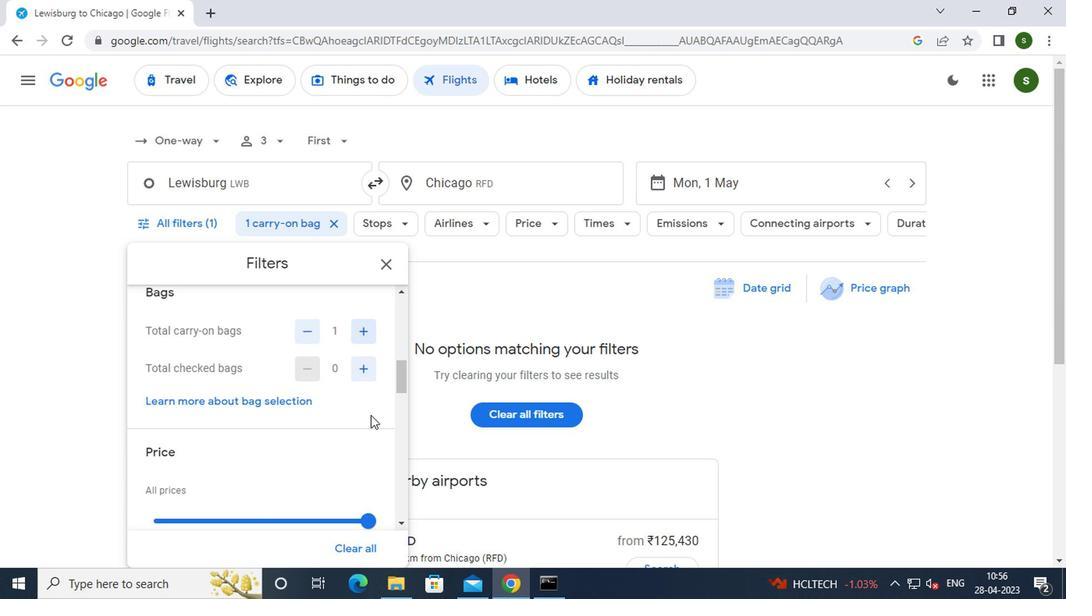 
Action: Mouse scrolled (367, 415) with delta (0, 0)
Screenshot: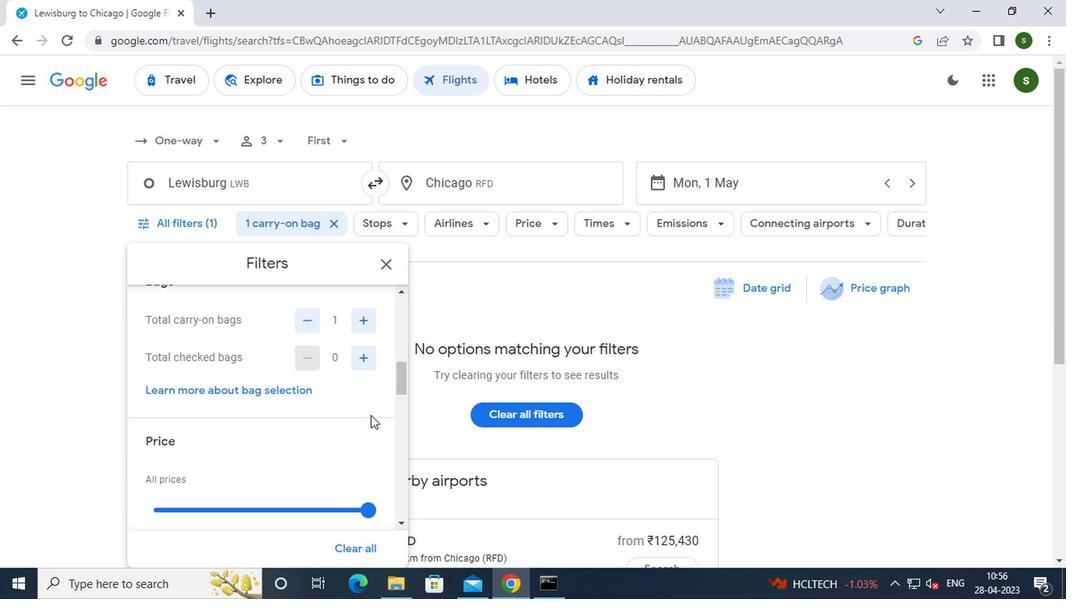 
Action: Mouse moved to (367, 372)
Screenshot: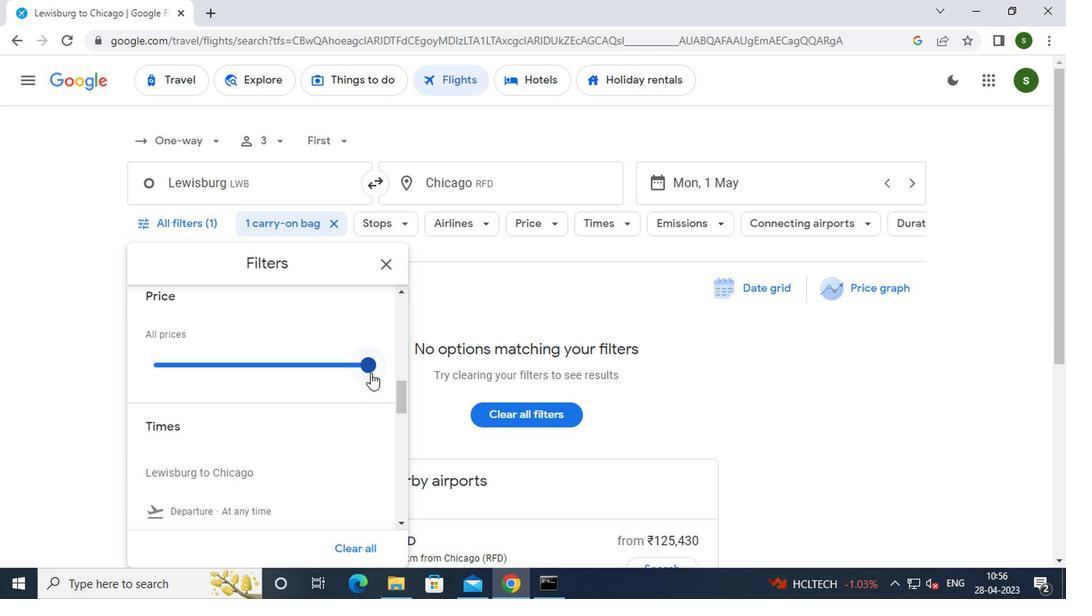 
Action: Mouse pressed left at (367, 372)
Screenshot: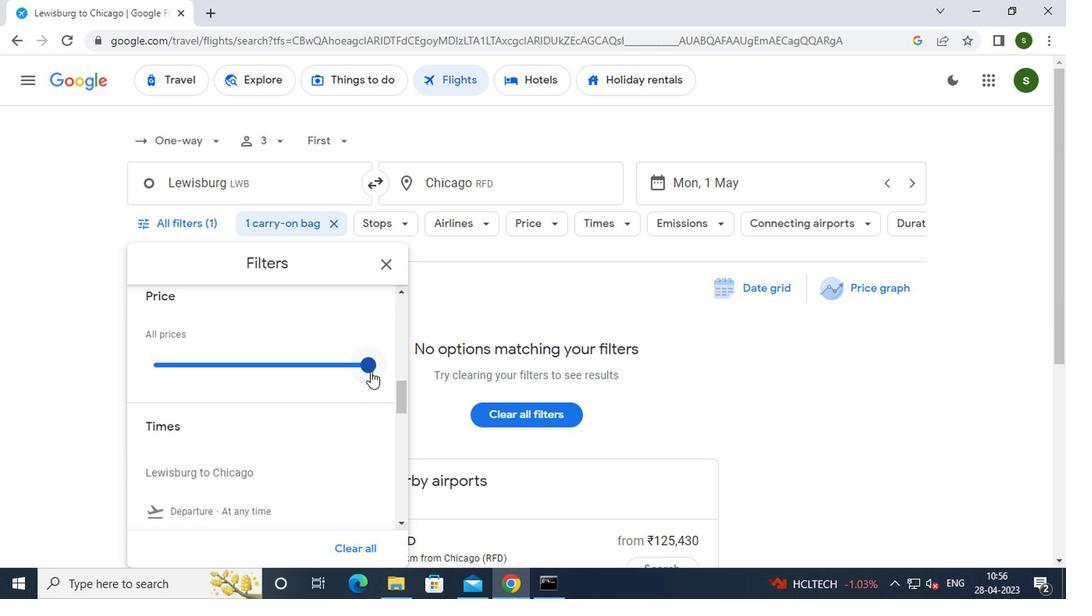 
Action: Mouse moved to (375, 369)
Screenshot: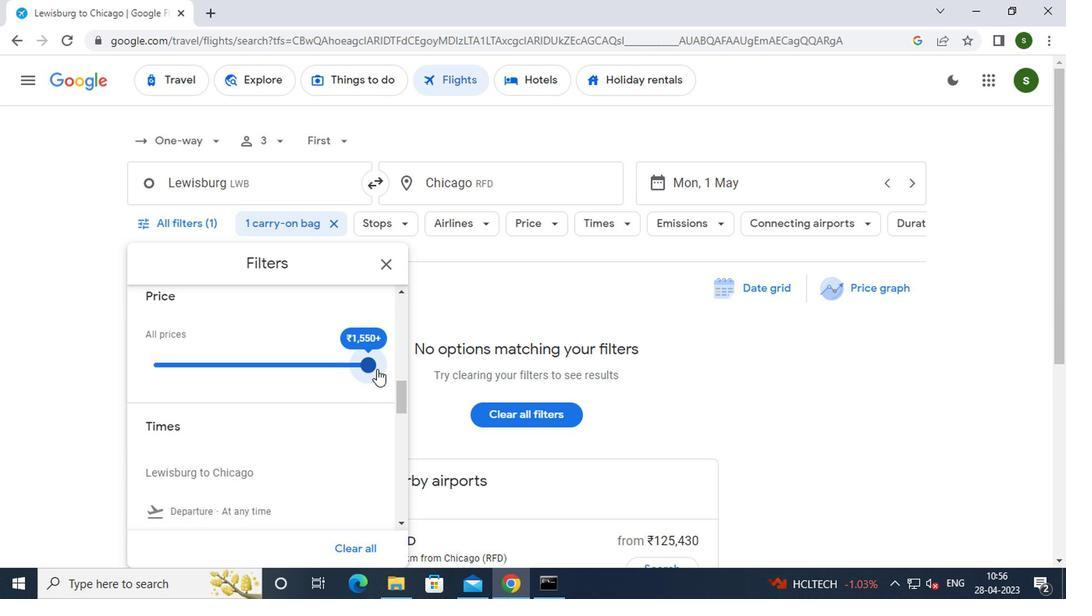 
Action: Mouse scrolled (375, 369) with delta (0, 0)
Screenshot: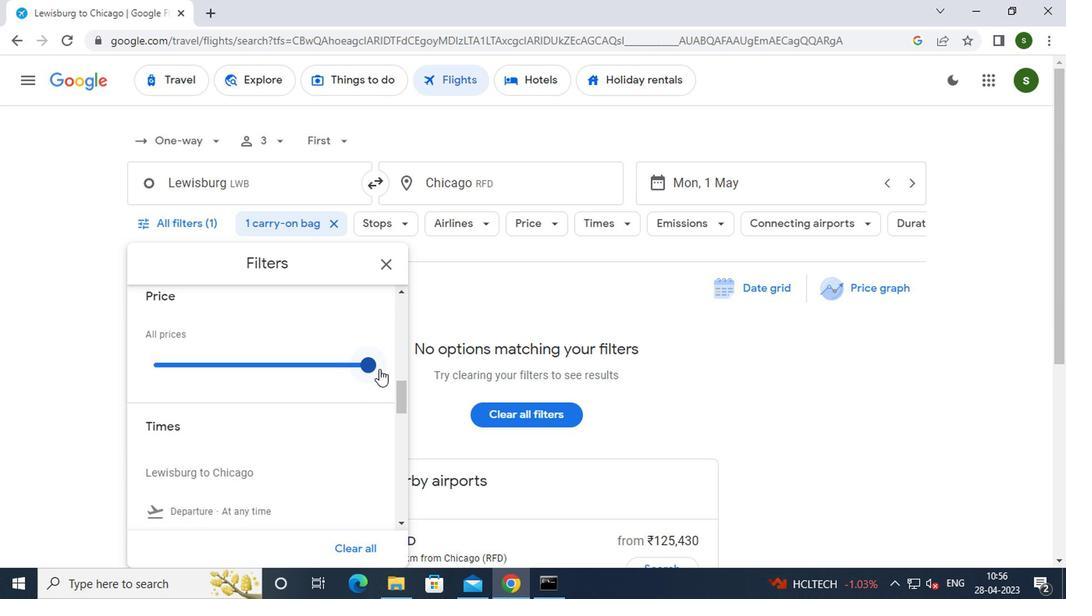
Action: Mouse scrolled (375, 369) with delta (0, 0)
Screenshot: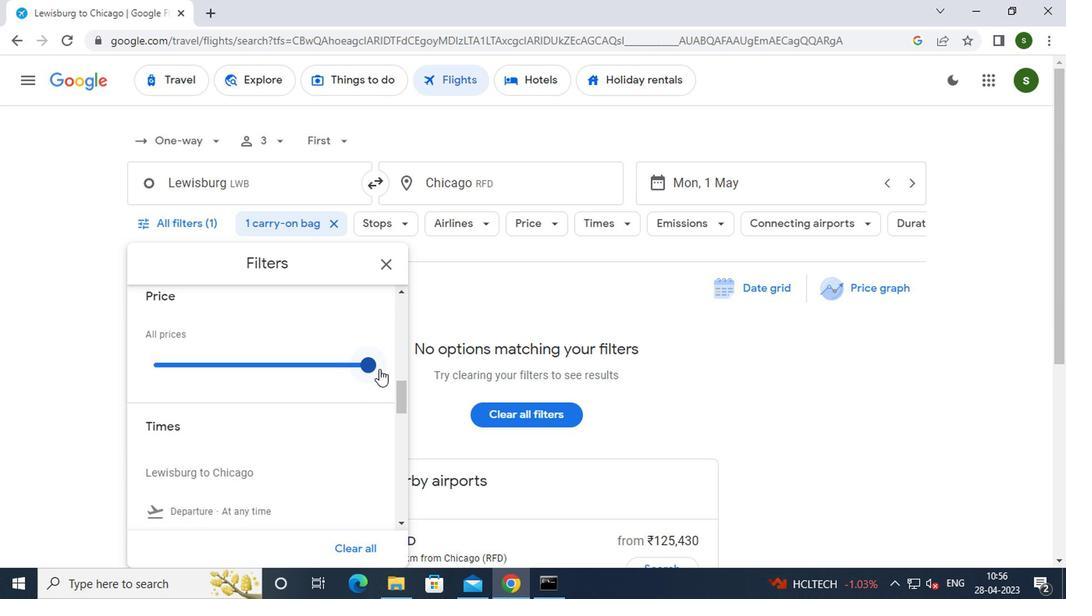 
Action: Mouse moved to (368, 384)
Screenshot: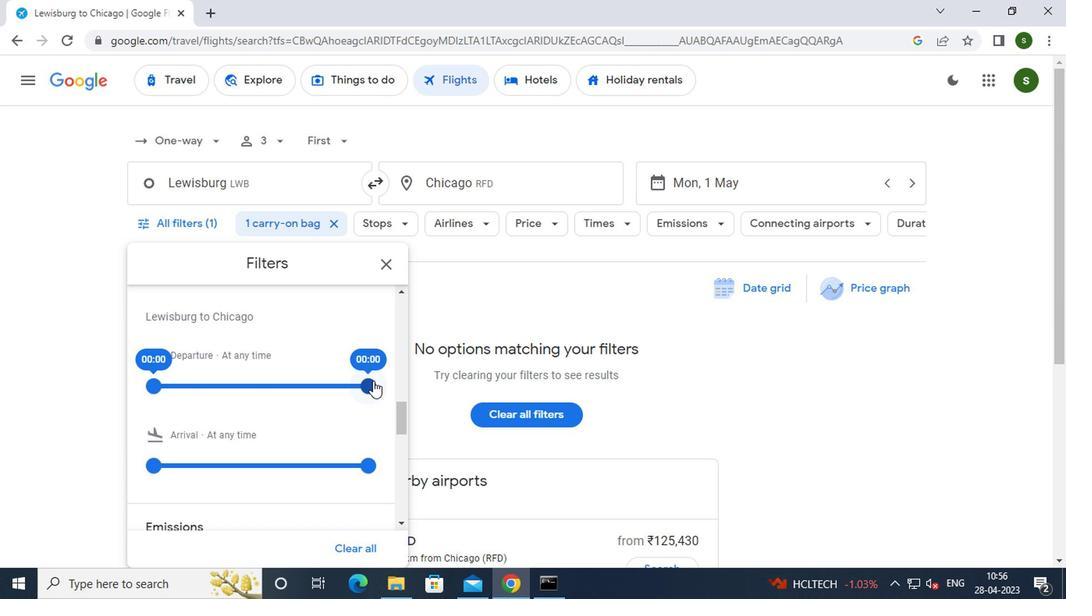 
Action: Mouse pressed left at (368, 384)
Screenshot: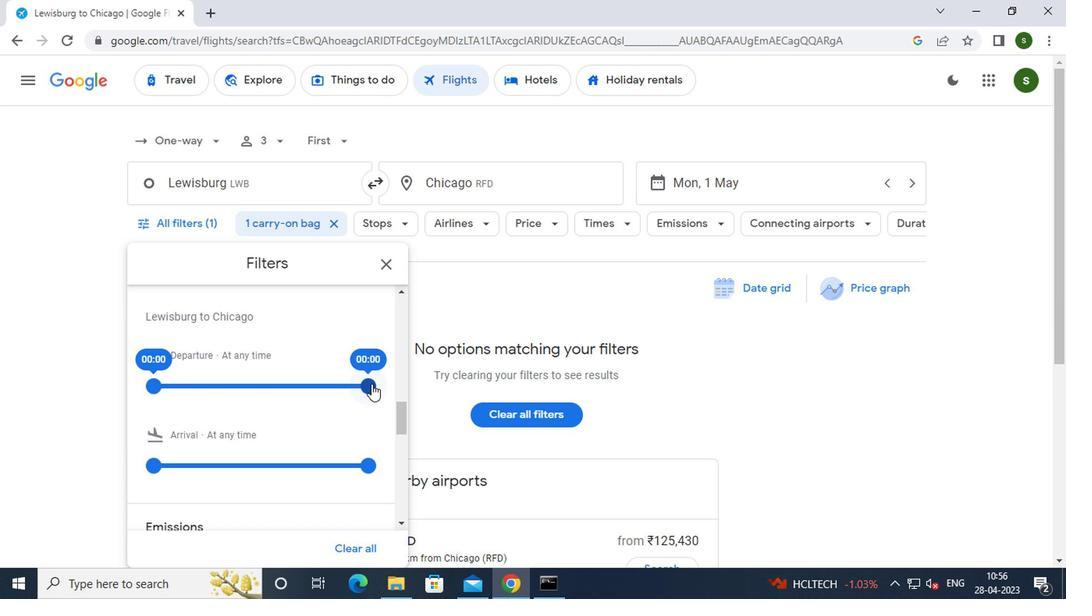 
Action: Mouse moved to (147, 385)
Screenshot: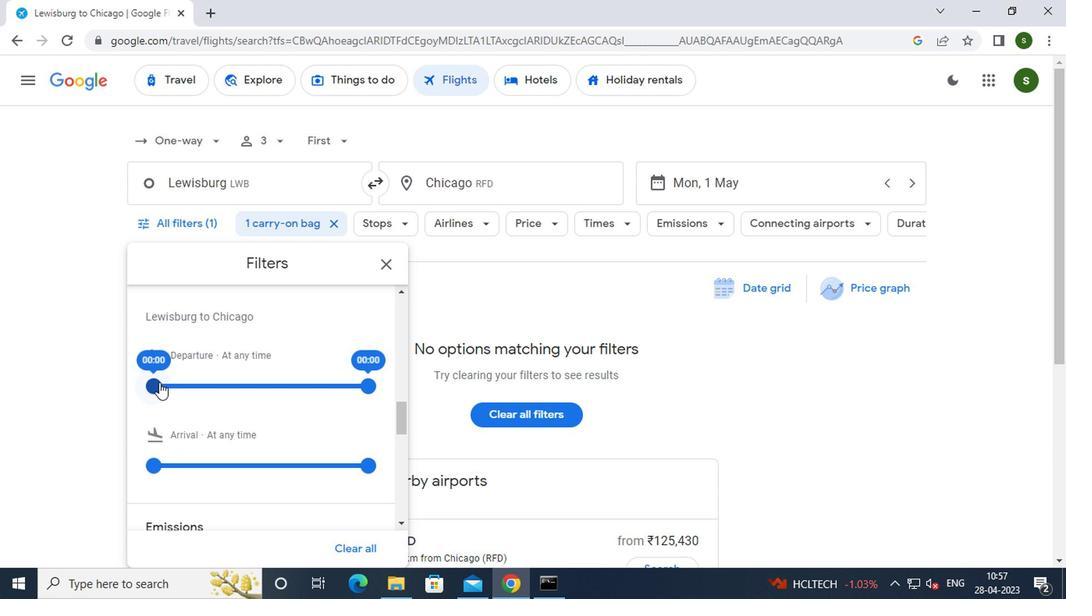 
Action: Mouse pressed left at (147, 385)
Screenshot: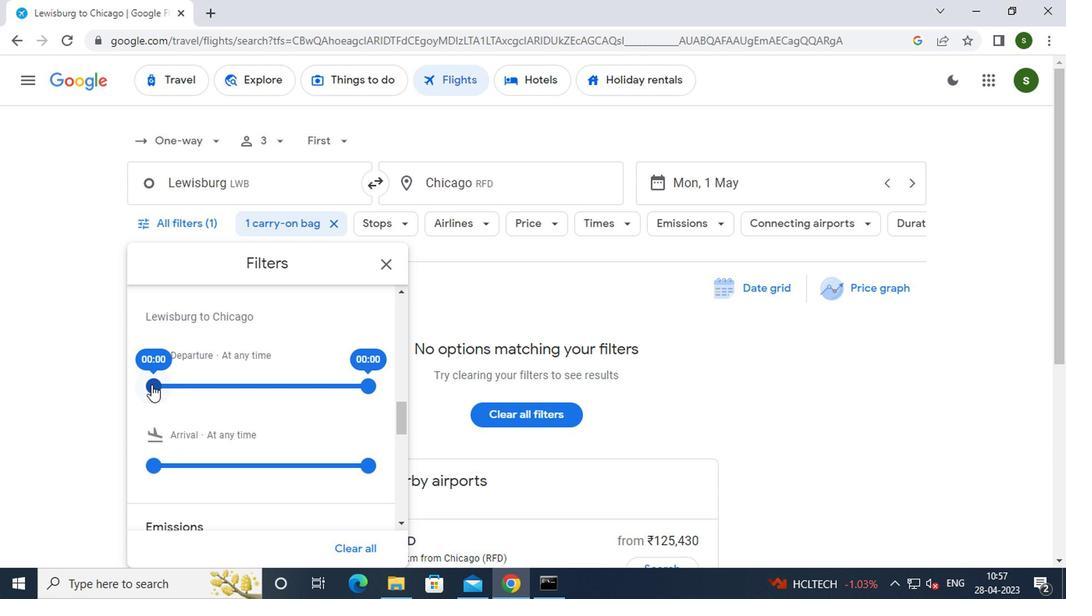
Action: Mouse moved to (392, 269)
Screenshot: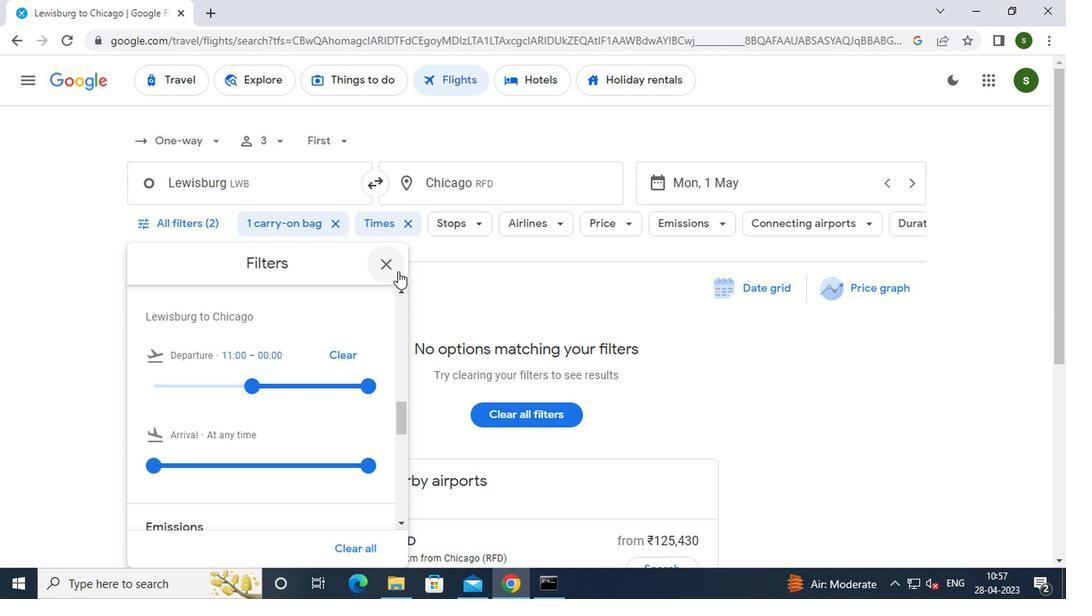 
Action: Mouse pressed left at (392, 269)
Screenshot: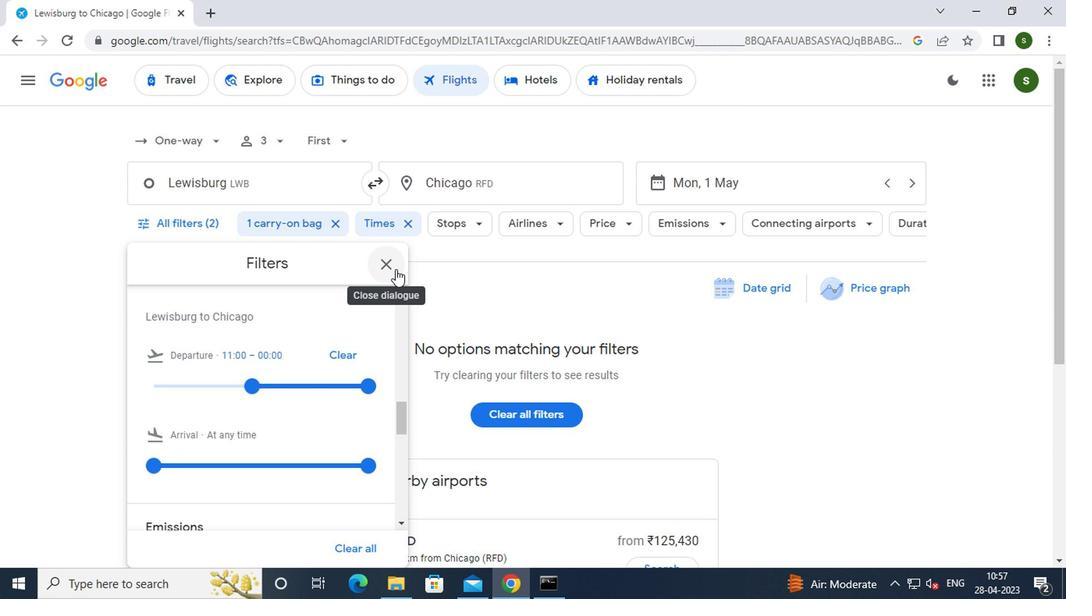 
